 Task: Look for space in Martos, Spain from 12th  August, 2023 to 15th August, 2023 for 3 adults in price range Rs.12000 to Rs.16000. Place can be entire place with 2 bedrooms having 3 beds and 1 bathroom. Property type can be house, flat, guest house. Booking option can be shelf check-in. Required host language is English.
Action: Mouse moved to (293, 188)
Screenshot: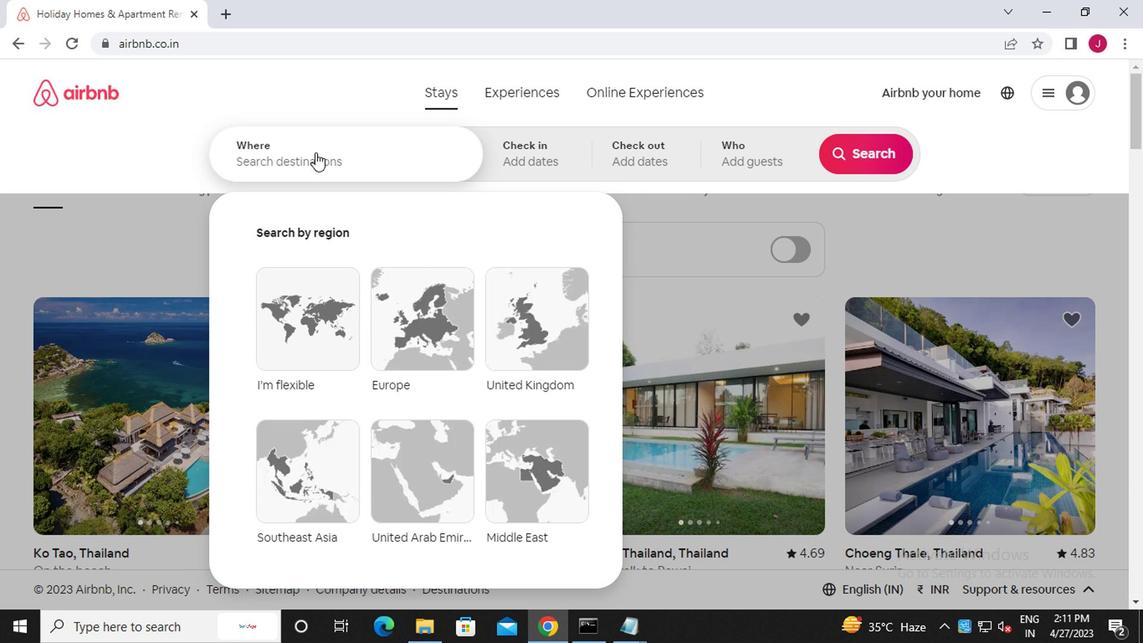 
Action: Mouse pressed left at (293, 188)
Screenshot: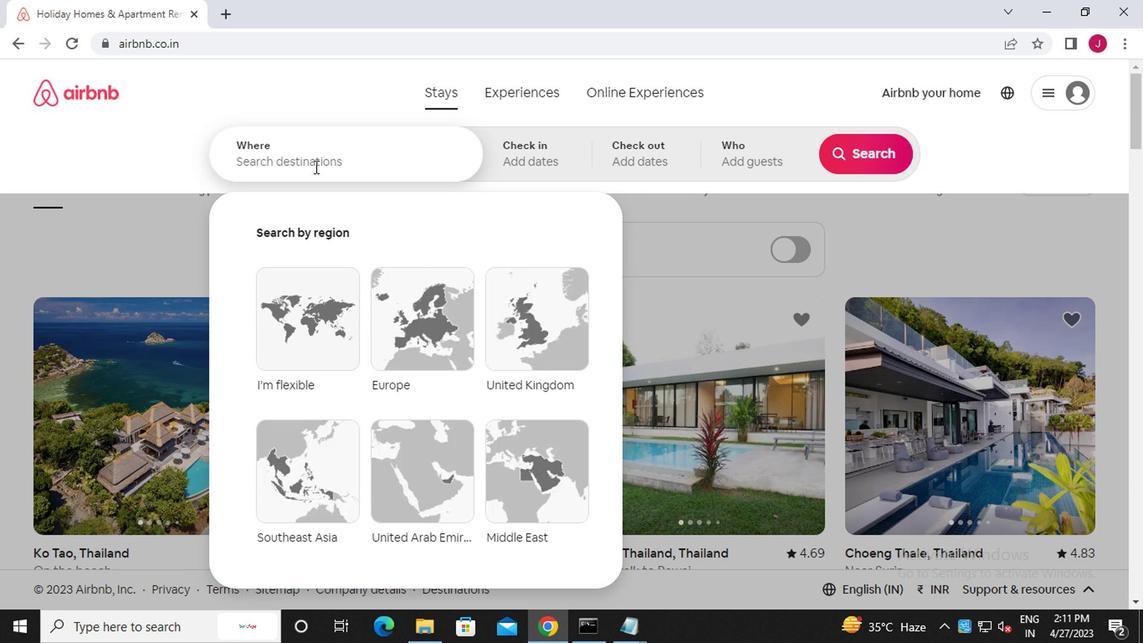 
Action: Mouse moved to (293, 188)
Screenshot: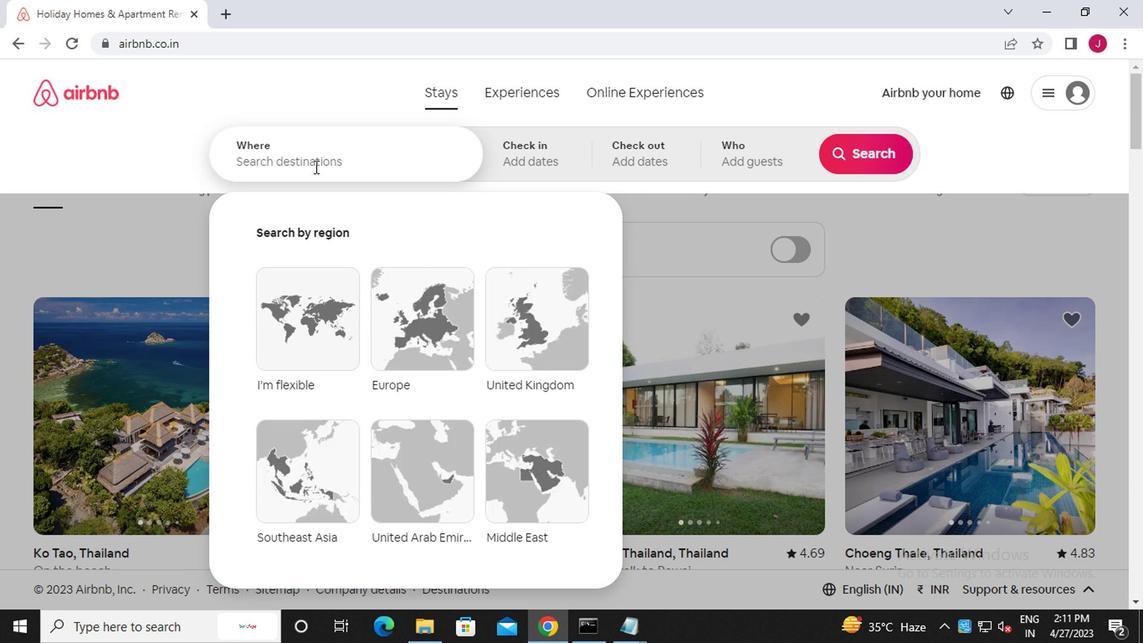 
Action: Key pressed m<Key.caps_lock>artos,<Key.caps_lock>s<Key.caps_lock>pain
Screenshot: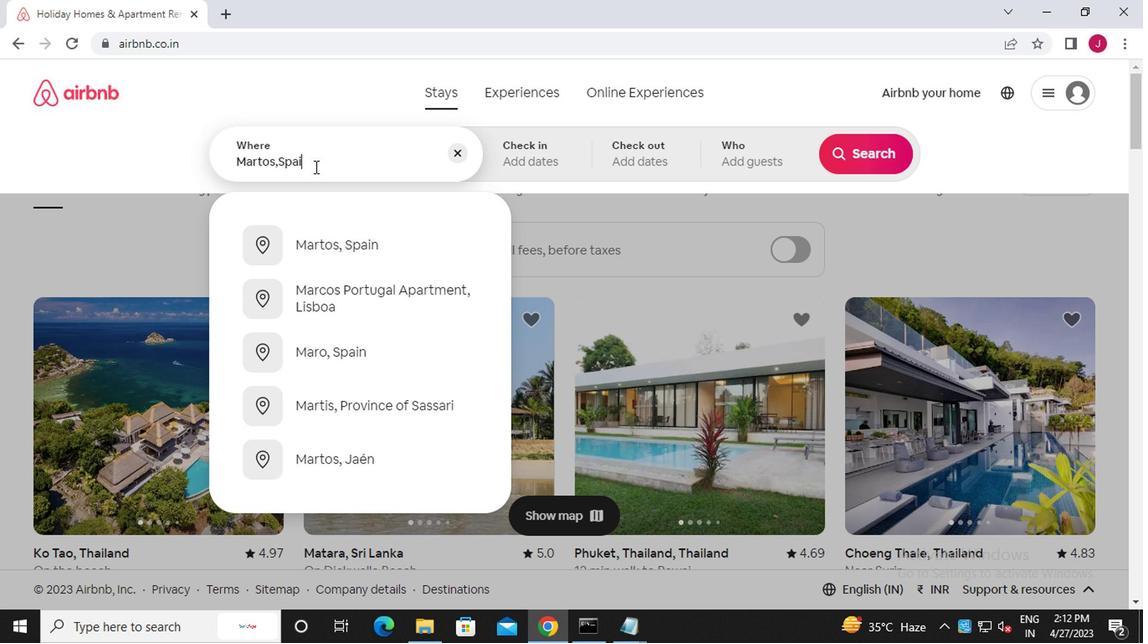 
Action: Mouse moved to (321, 245)
Screenshot: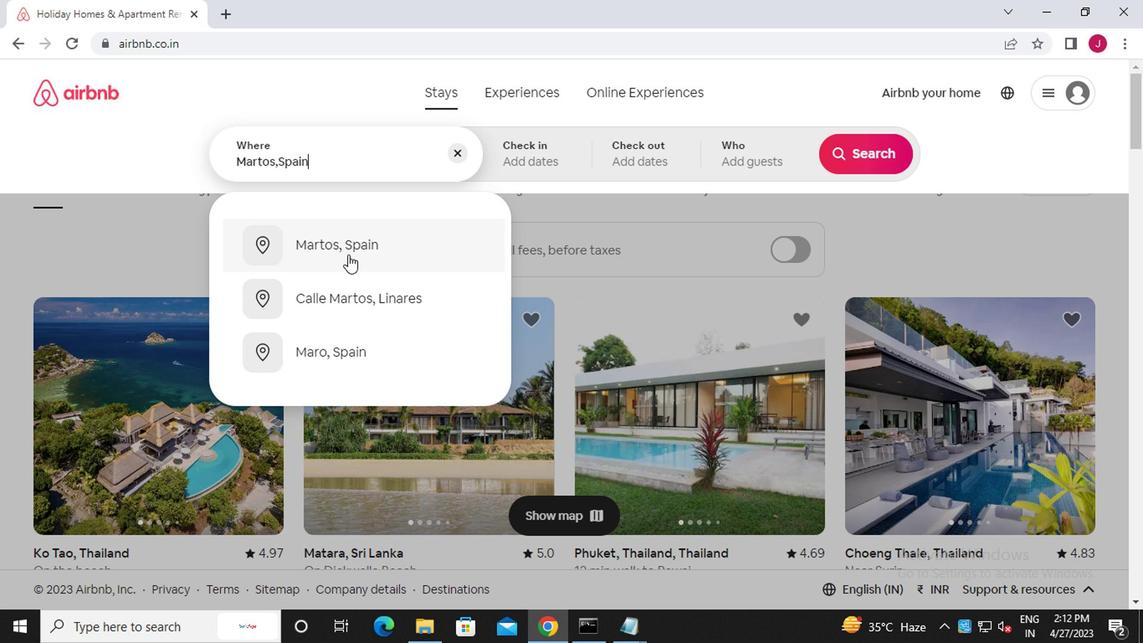 
Action: Mouse pressed left at (321, 245)
Screenshot: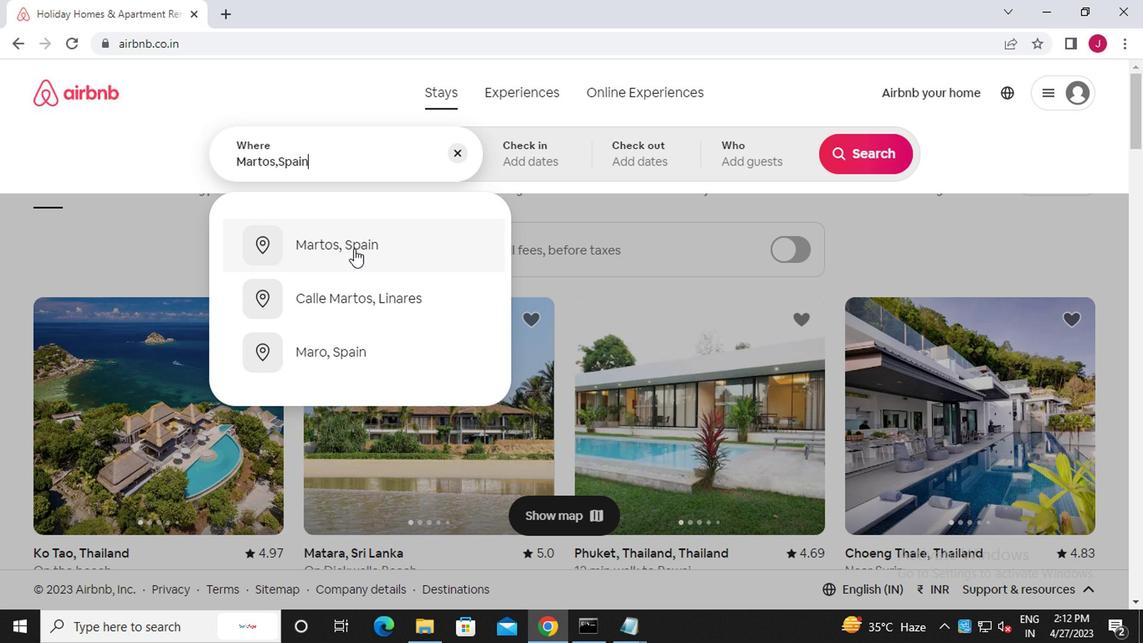 
Action: Mouse moved to (679, 275)
Screenshot: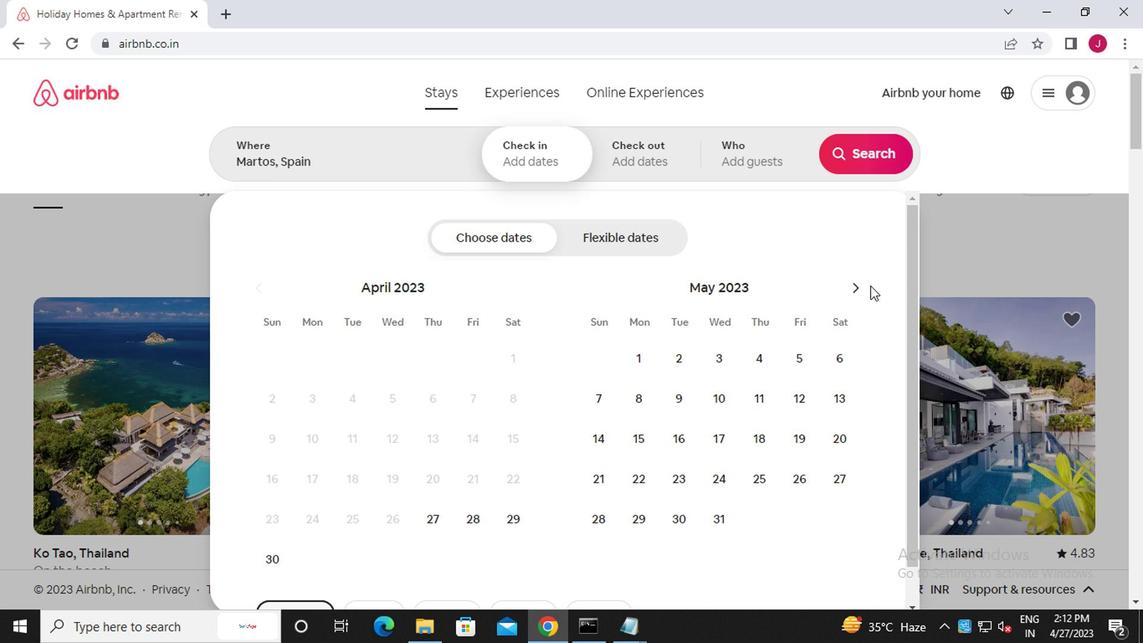 
Action: Mouse pressed left at (679, 275)
Screenshot: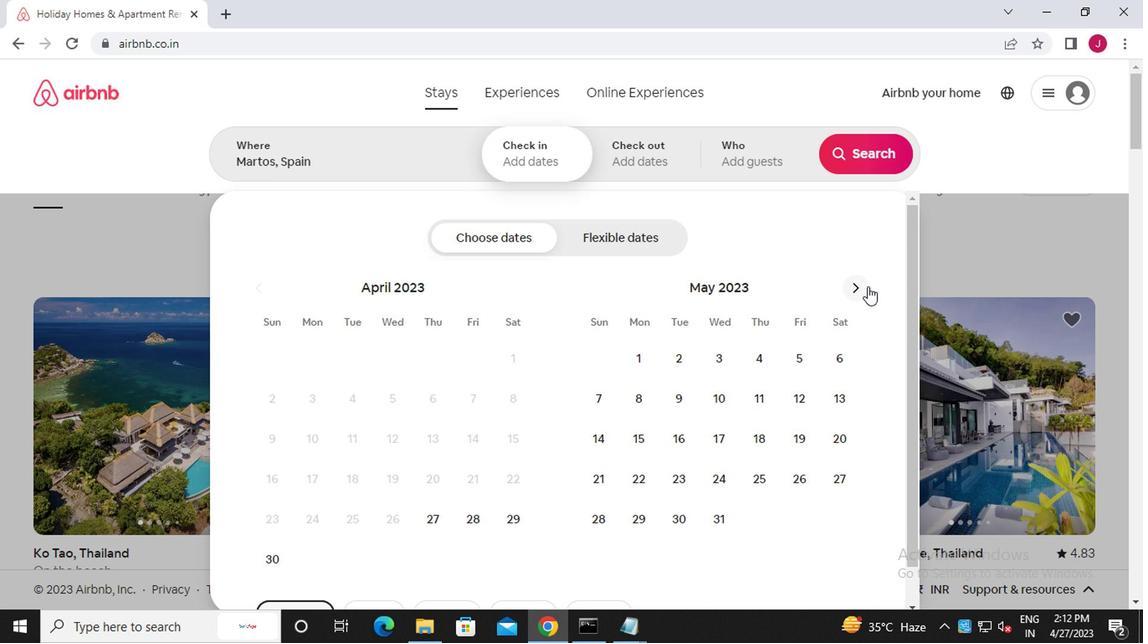 
Action: Mouse pressed left at (679, 275)
Screenshot: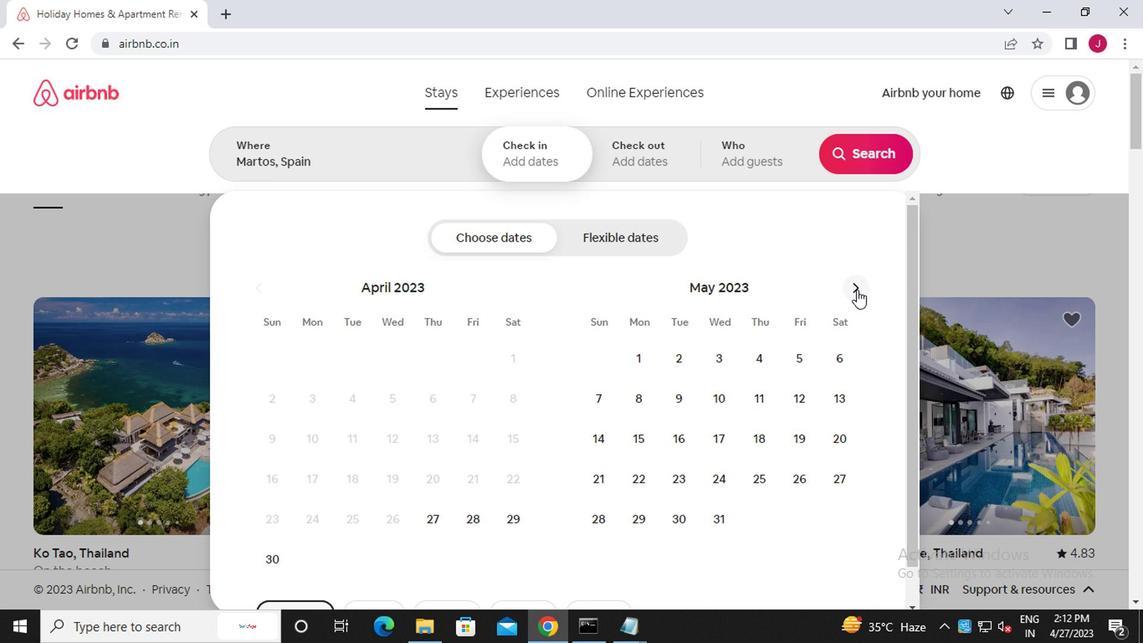 
Action: Mouse pressed left at (679, 275)
Screenshot: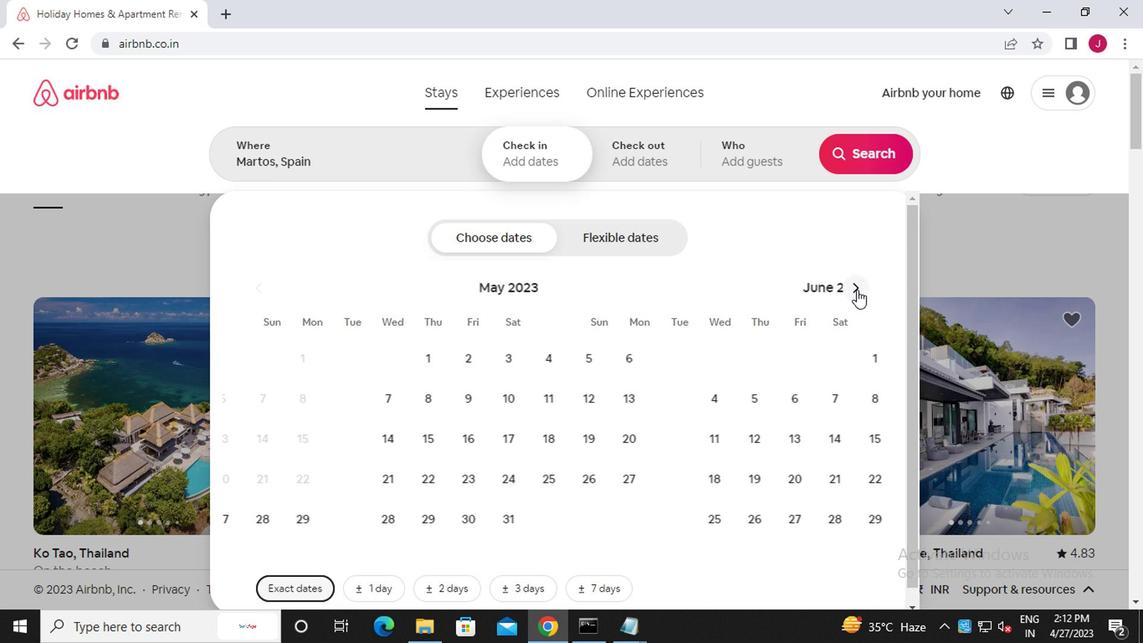 
Action: Mouse pressed left at (679, 275)
Screenshot: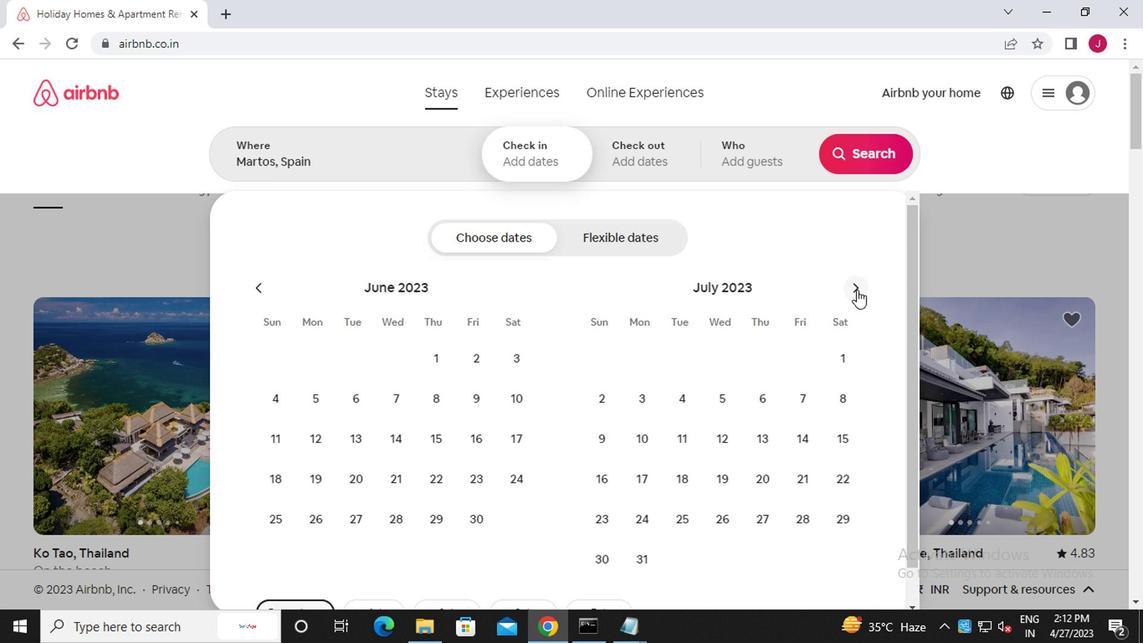 
Action: Mouse moved to (433, 354)
Screenshot: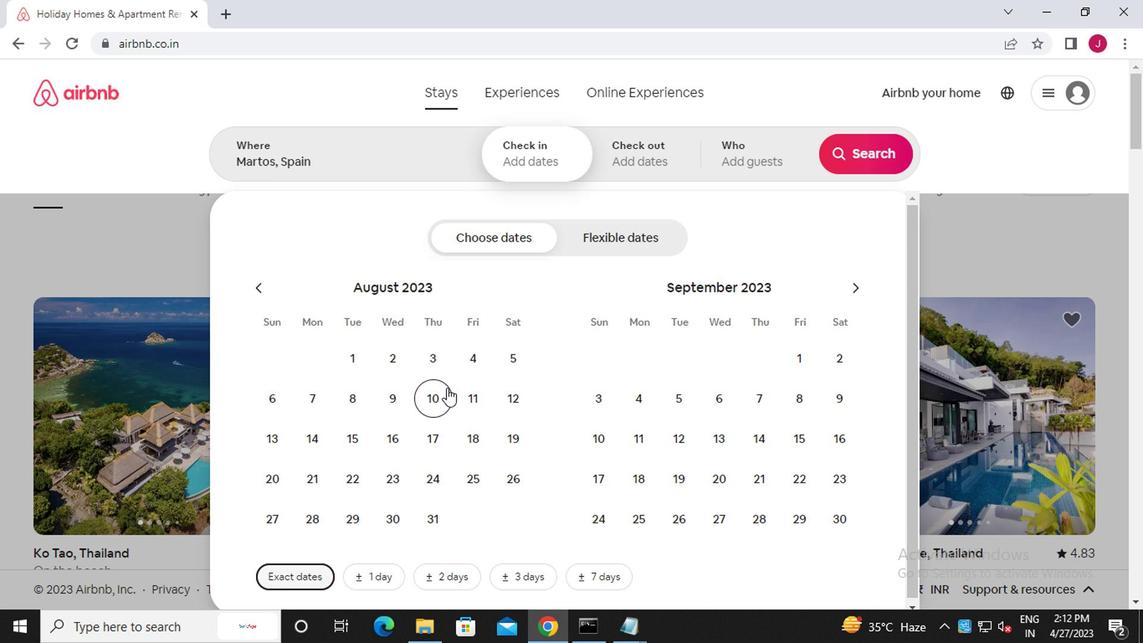 
Action: Mouse pressed left at (433, 354)
Screenshot: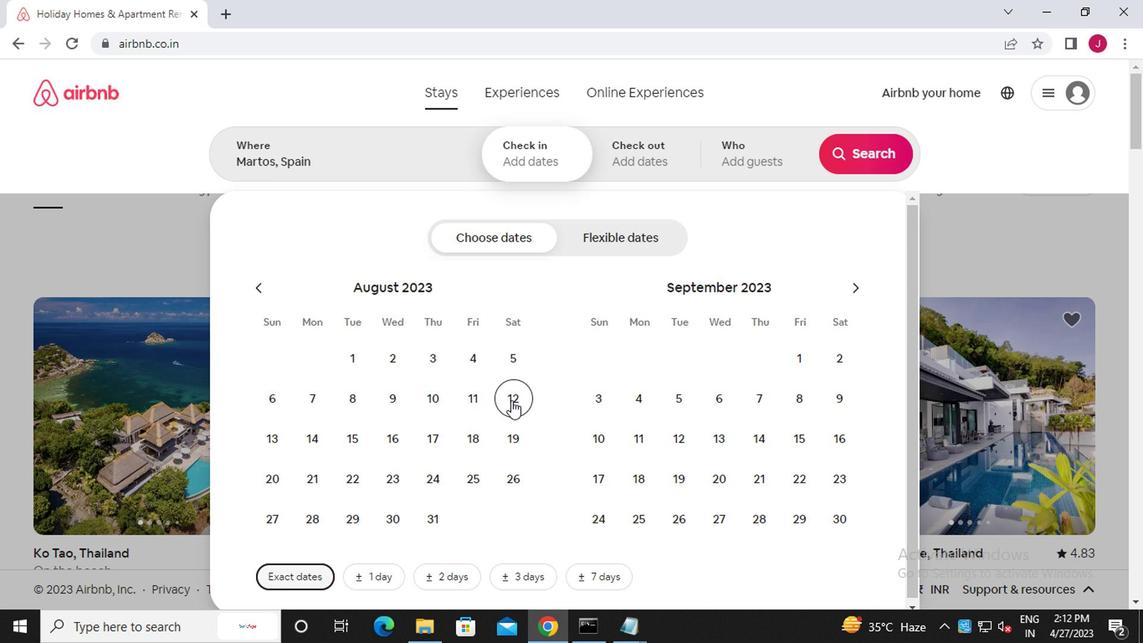 
Action: Mouse moved to (327, 373)
Screenshot: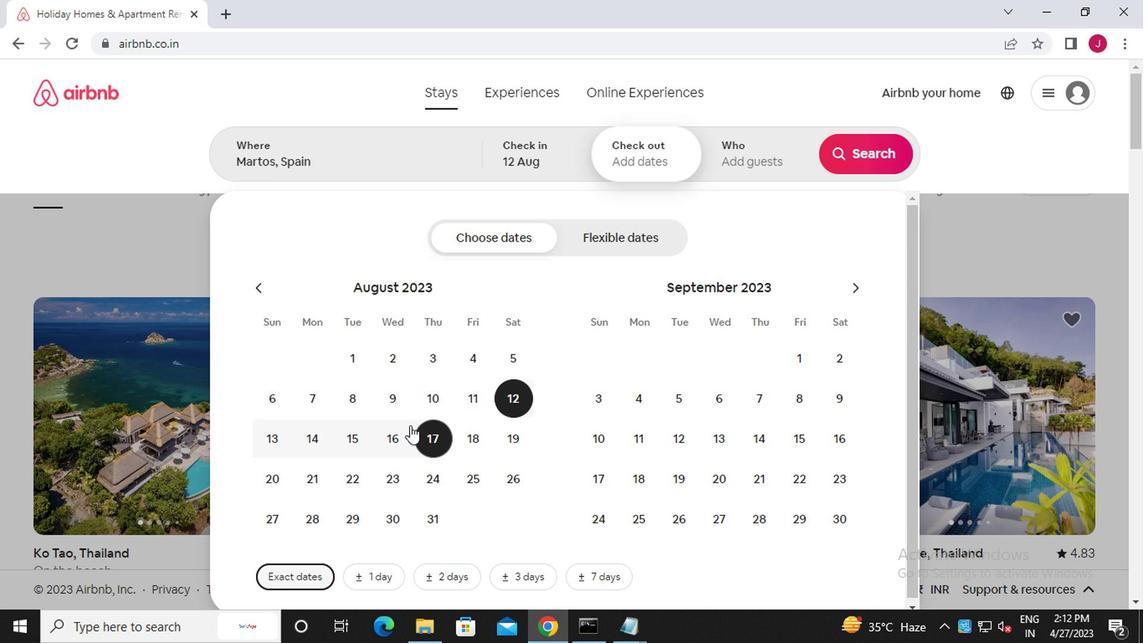 
Action: Mouse pressed left at (327, 373)
Screenshot: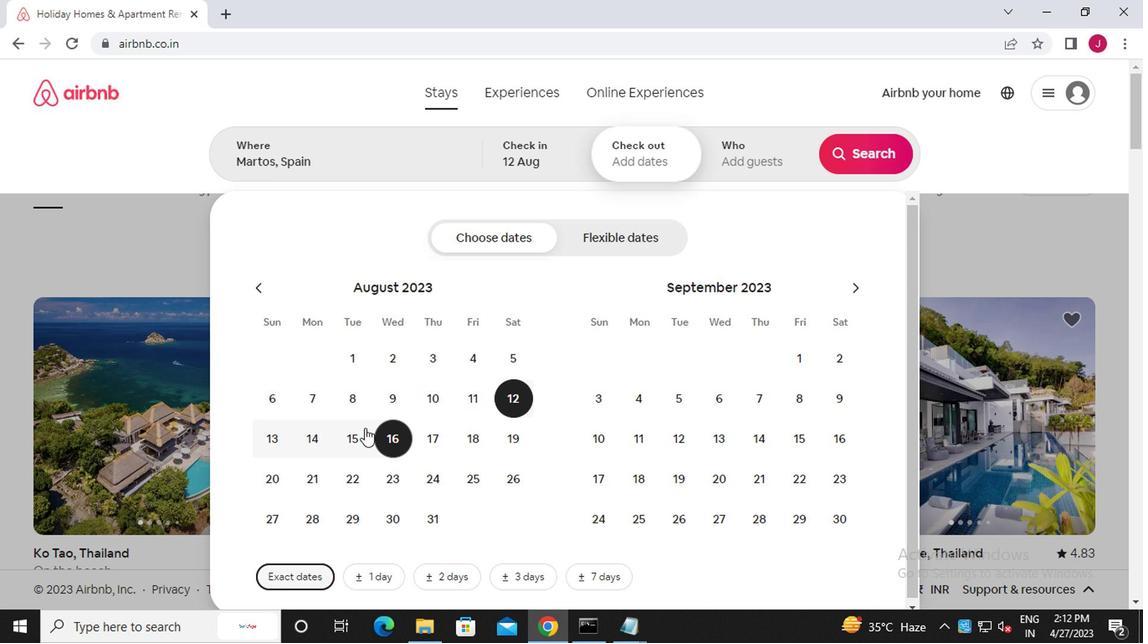 
Action: Mouse moved to (602, 184)
Screenshot: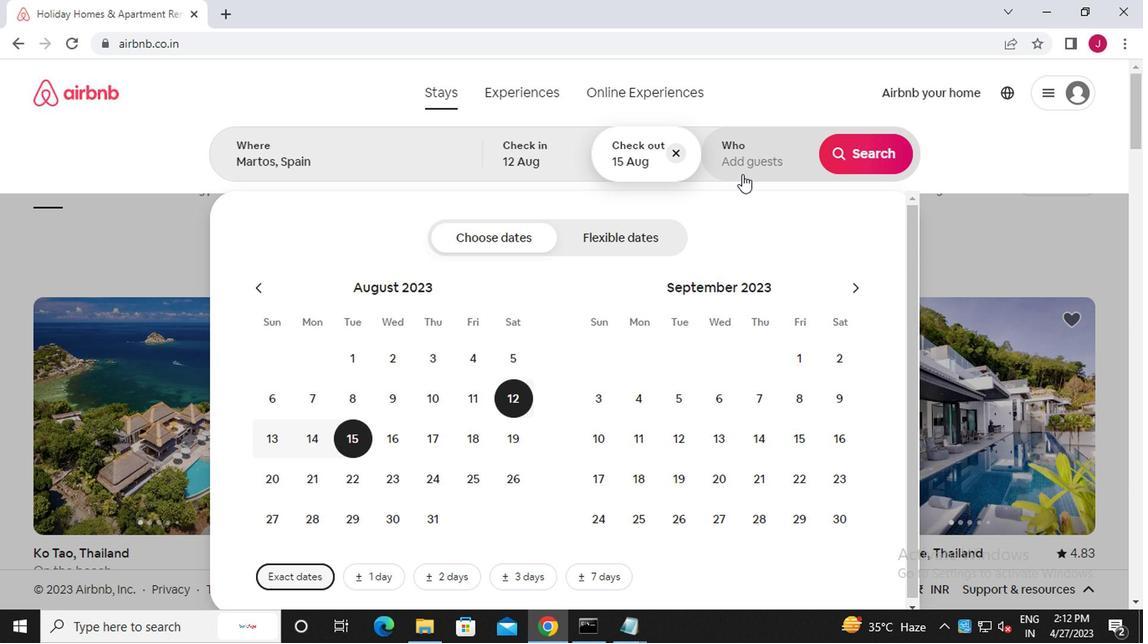 
Action: Mouse pressed left at (602, 184)
Screenshot: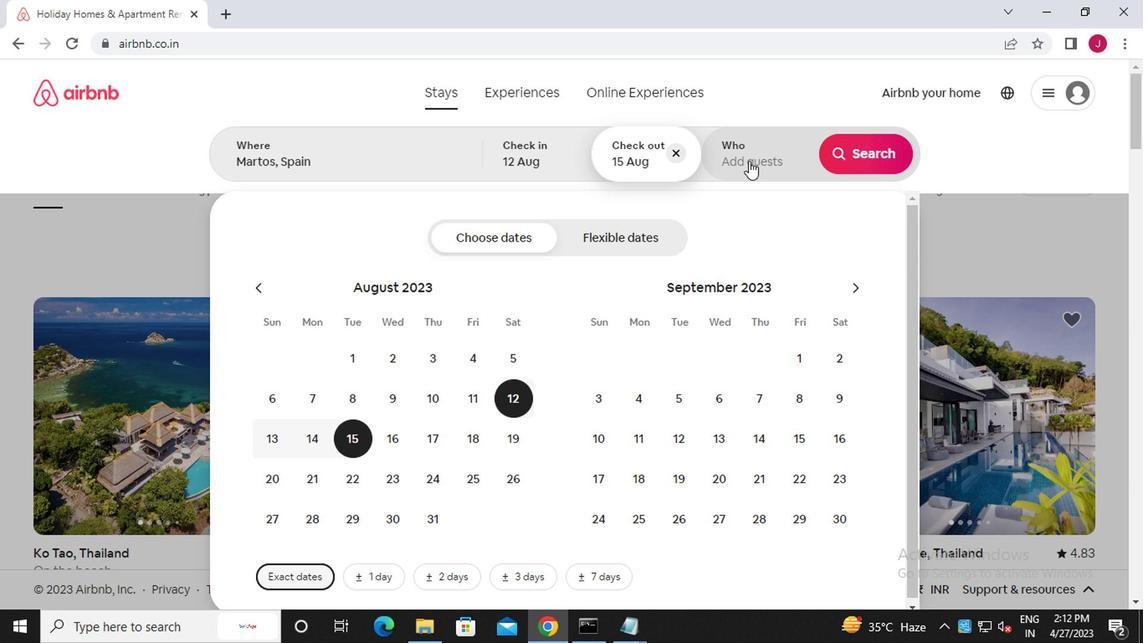 
Action: Mouse moved to (690, 241)
Screenshot: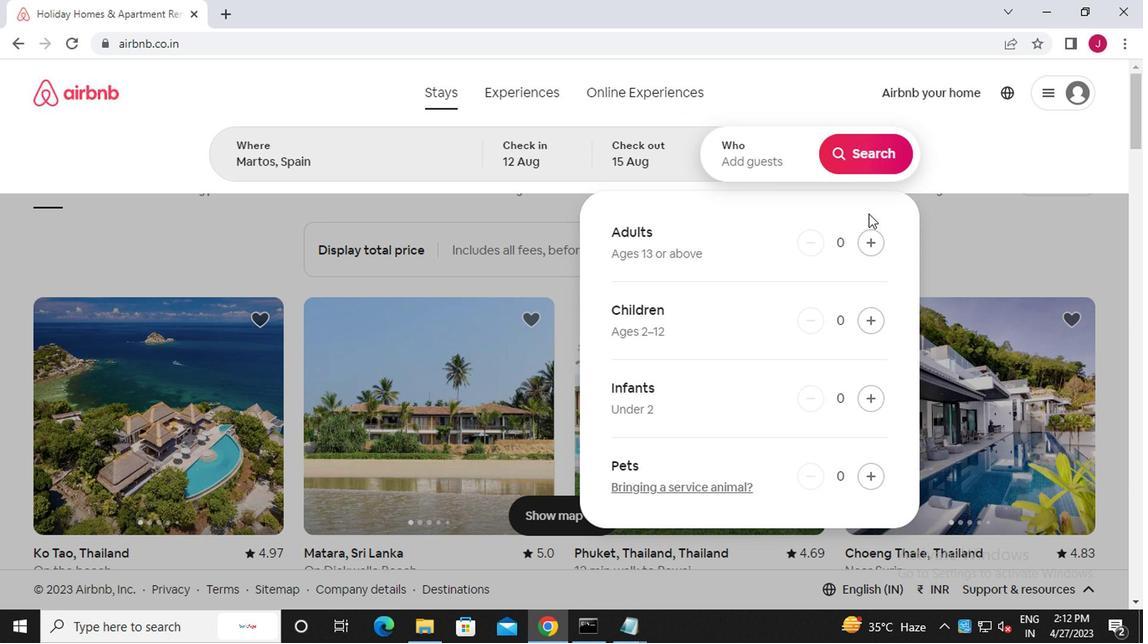 
Action: Mouse pressed left at (690, 241)
Screenshot: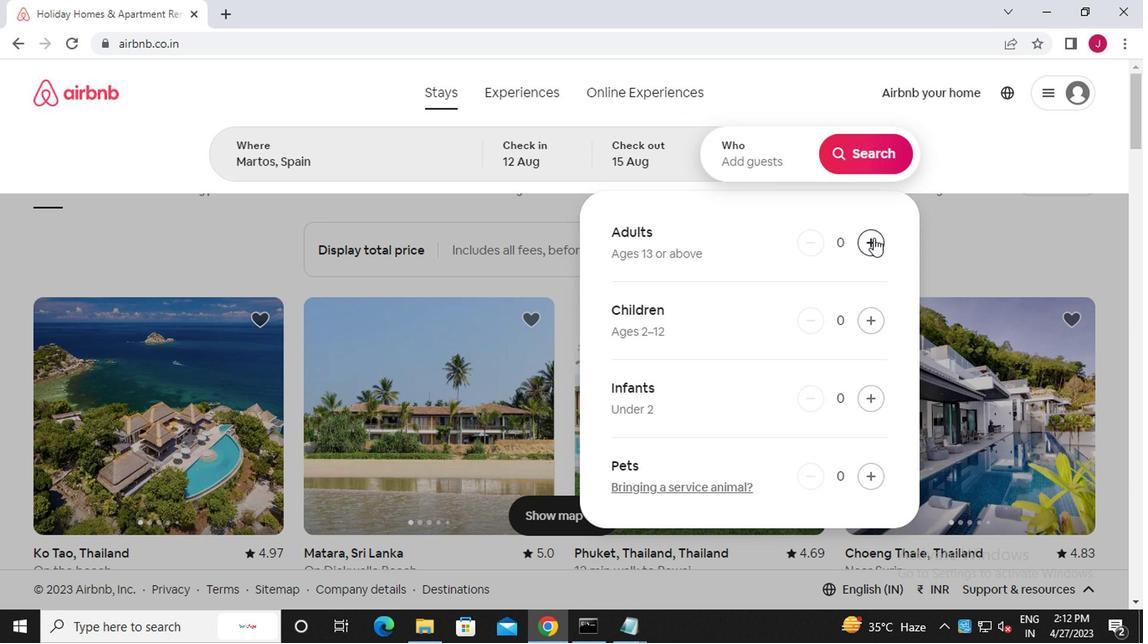 
Action: Mouse pressed left at (690, 241)
Screenshot: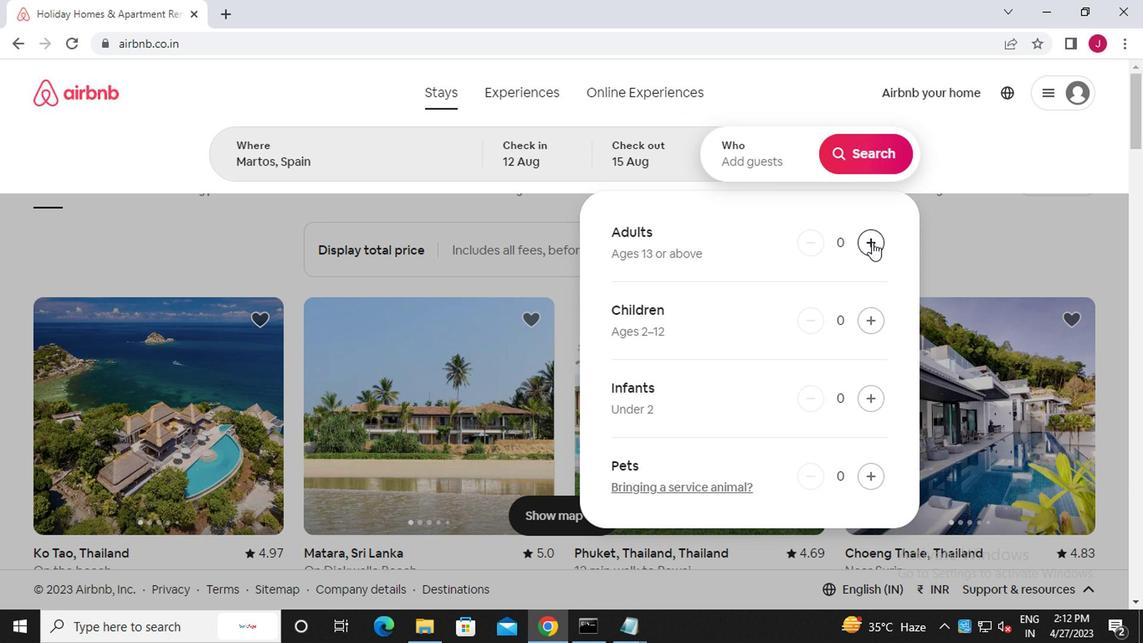 
Action: Mouse pressed left at (690, 241)
Screenshot: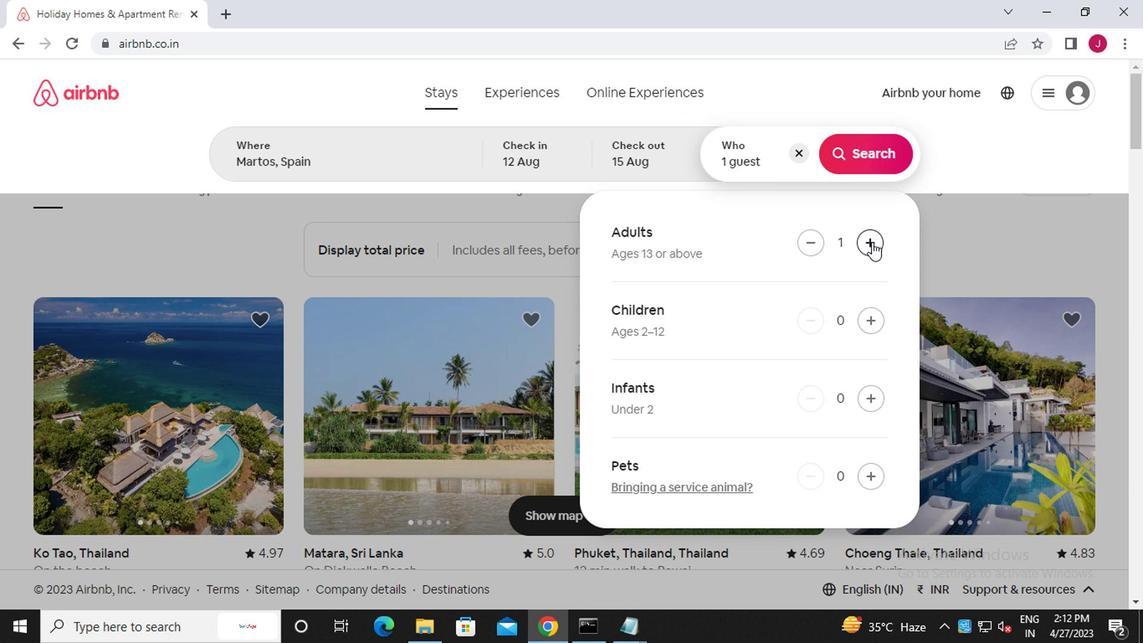 
Action: Mouse moved to (693, 181)
Screenshot: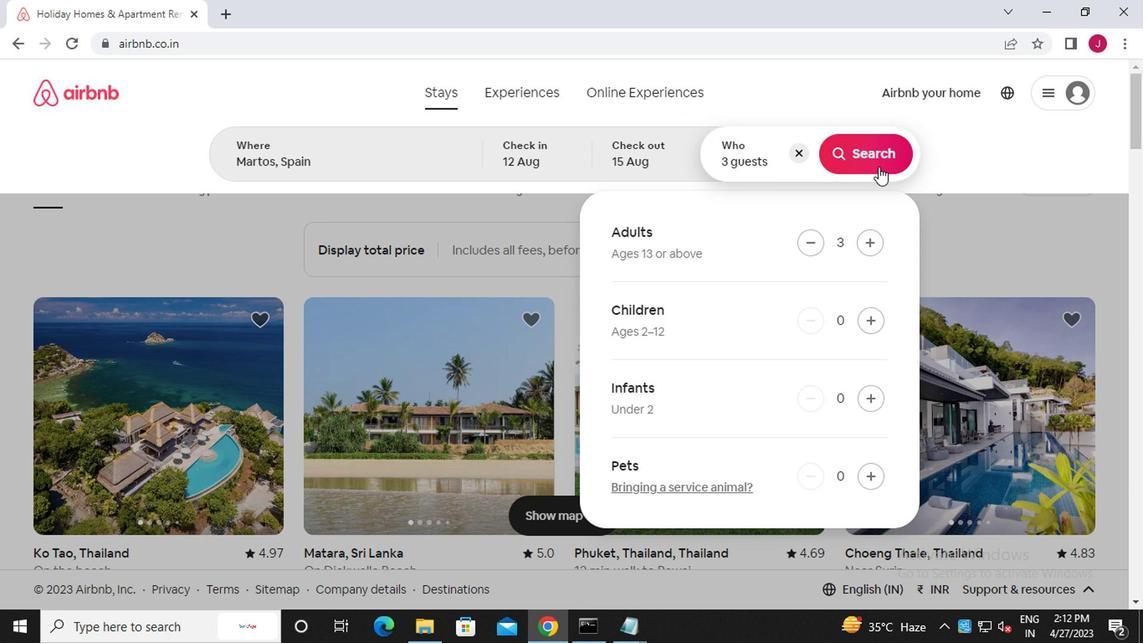 
Action: Mouse pressed left at (693, 181)
Screenshot: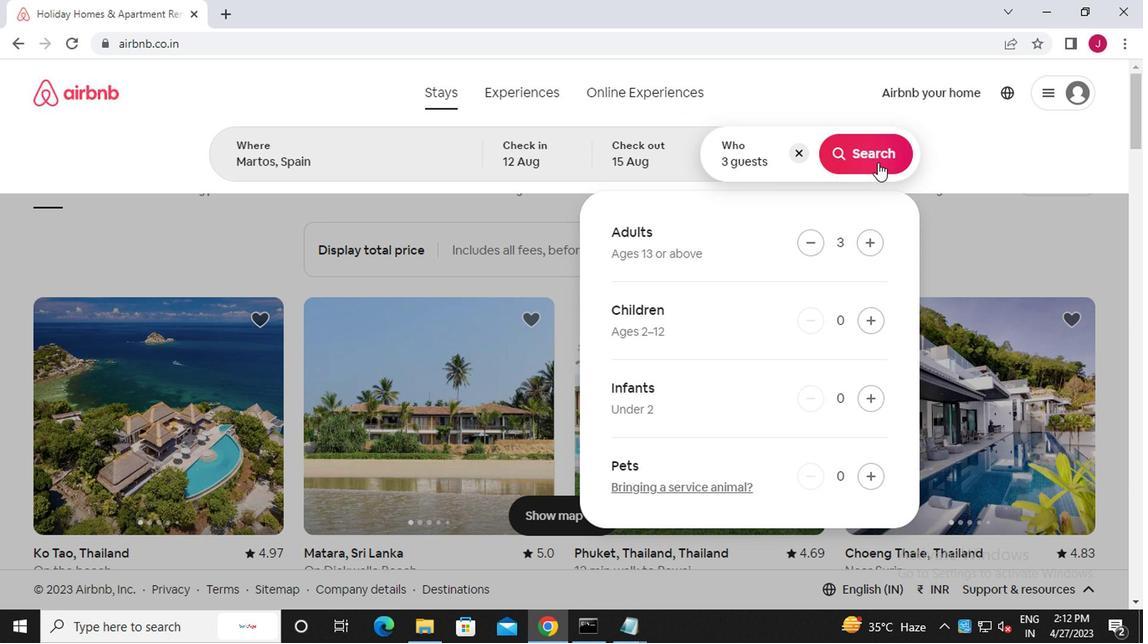 
Action: Mouse moved to (836, 188)
Screenshot: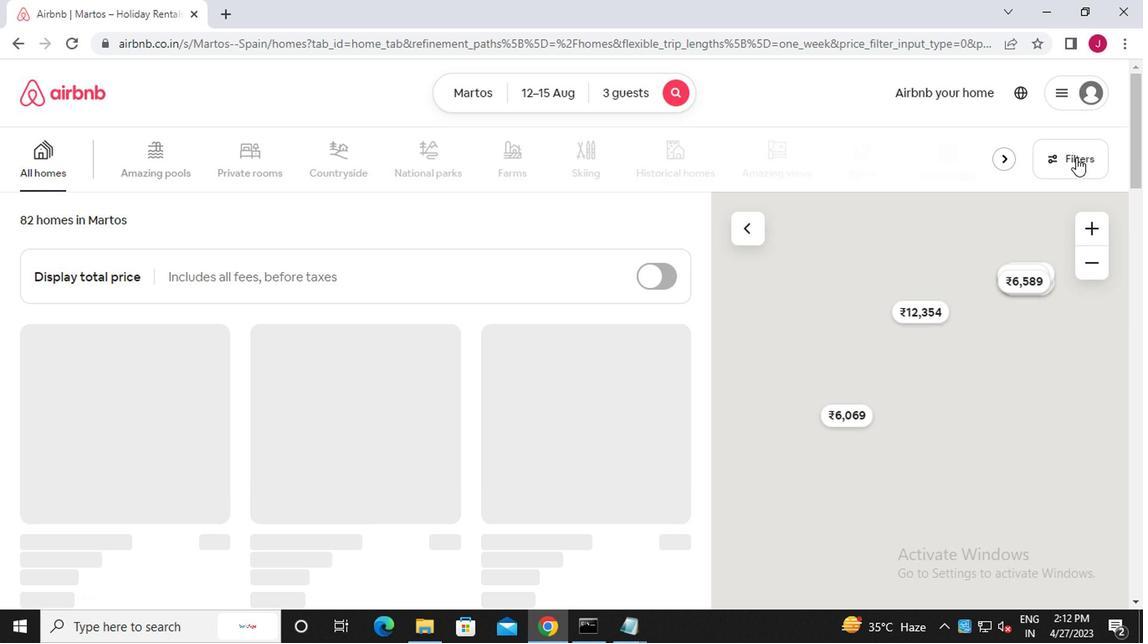 
Action: Mouse pressed left at (836, 188)
Screenshot: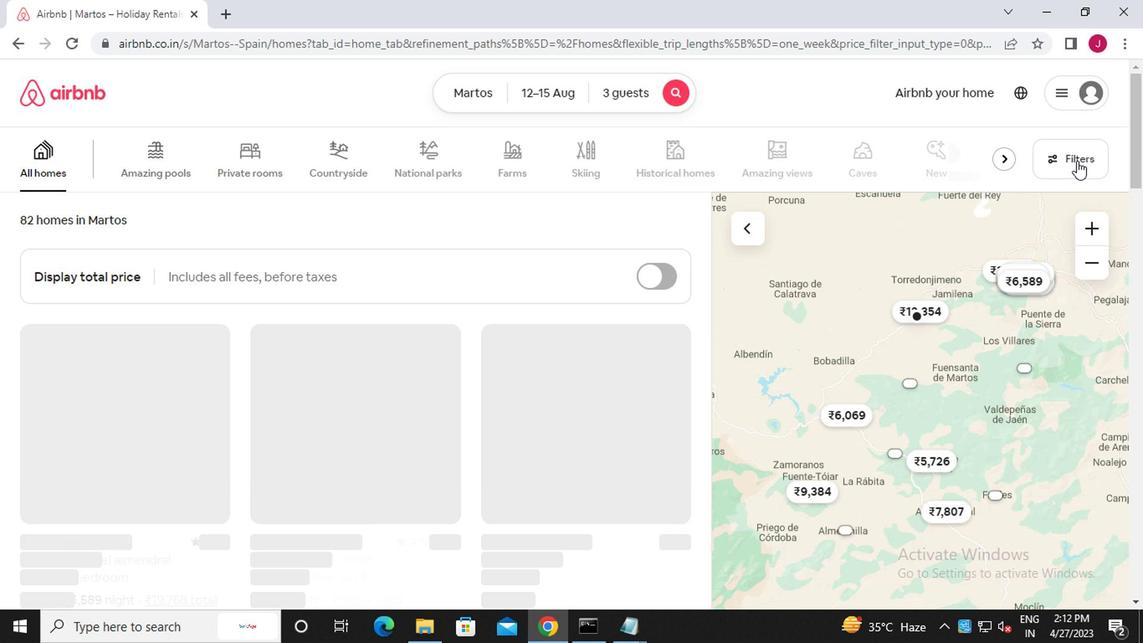
Action: Mouse moved to (331, 332)
Screenshot: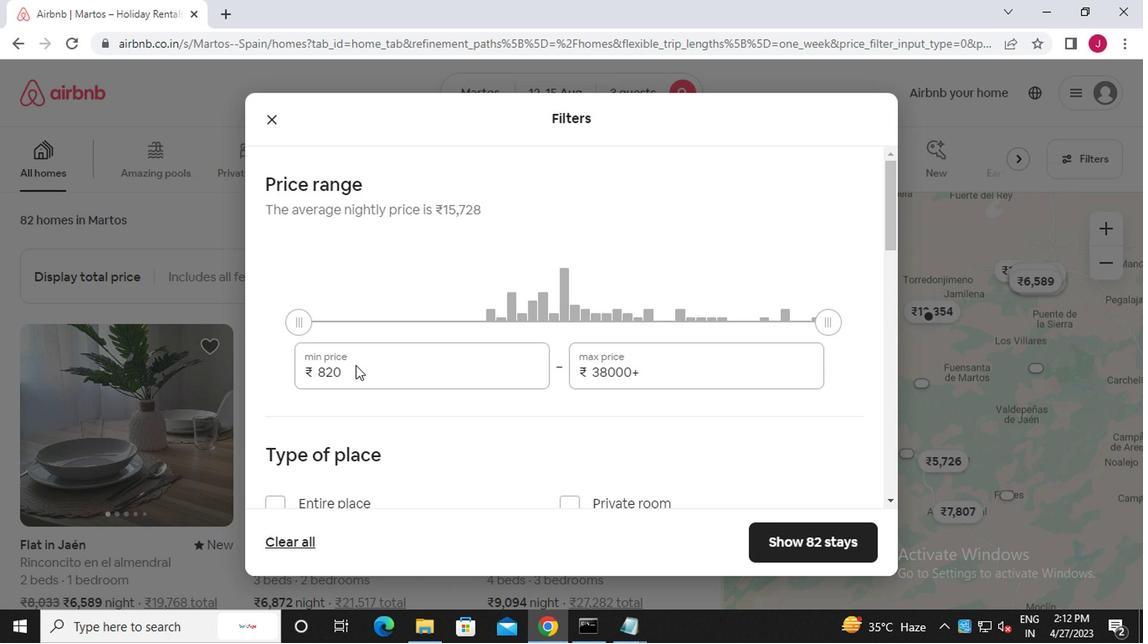 
Action: Mouse pressed left at (331, 332)
Screenshot: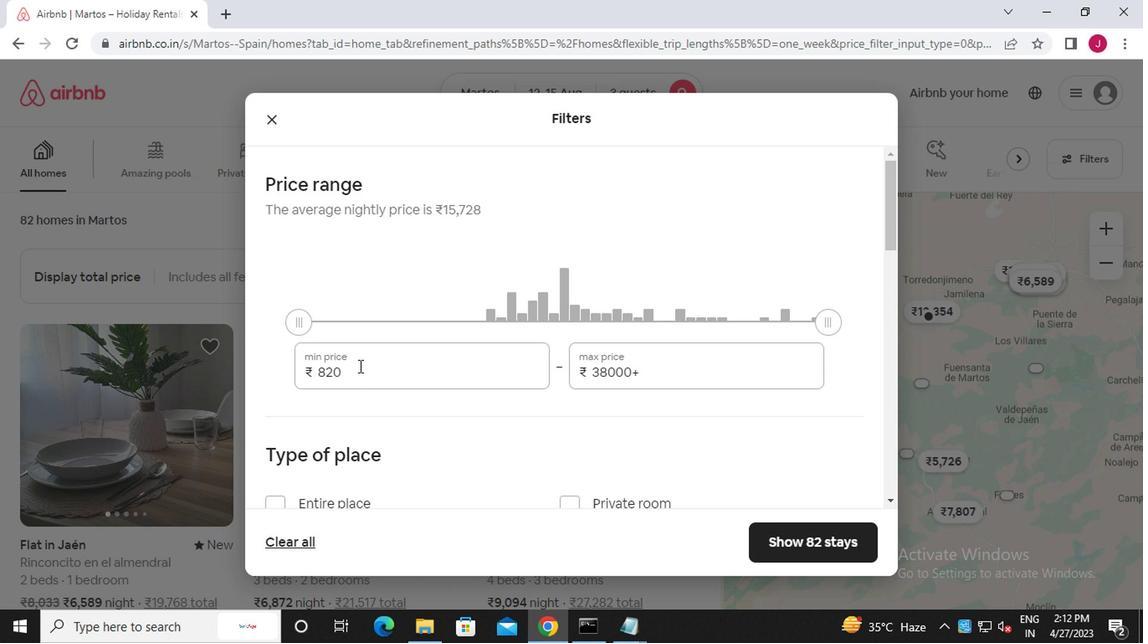 
Action: Mouse moved to (331, 332)
Screenshot: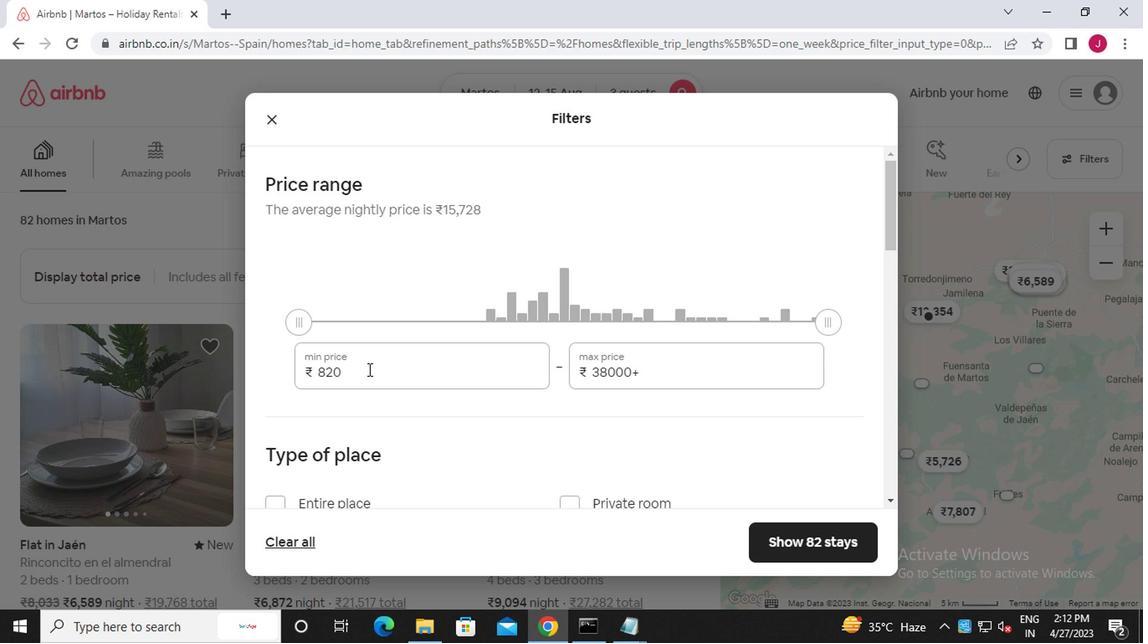 
Action: Key pressed <Key.backspace><Key.backspace><Key.backspace><Key.backspace><Key.backspace><Key.backspace><Key.backspace><Key.backspace><Key.backspace><<97>><<98>><<96>><<96>><<96>>
Screenshot: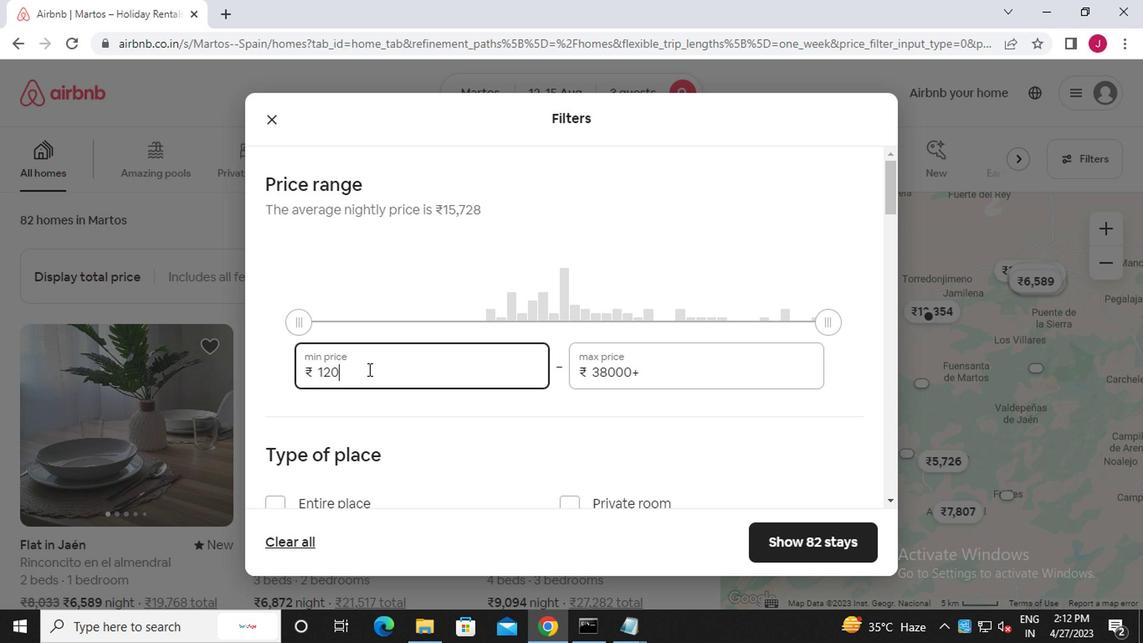 
Action: Mouse moved to (557, 340)
Screenshot: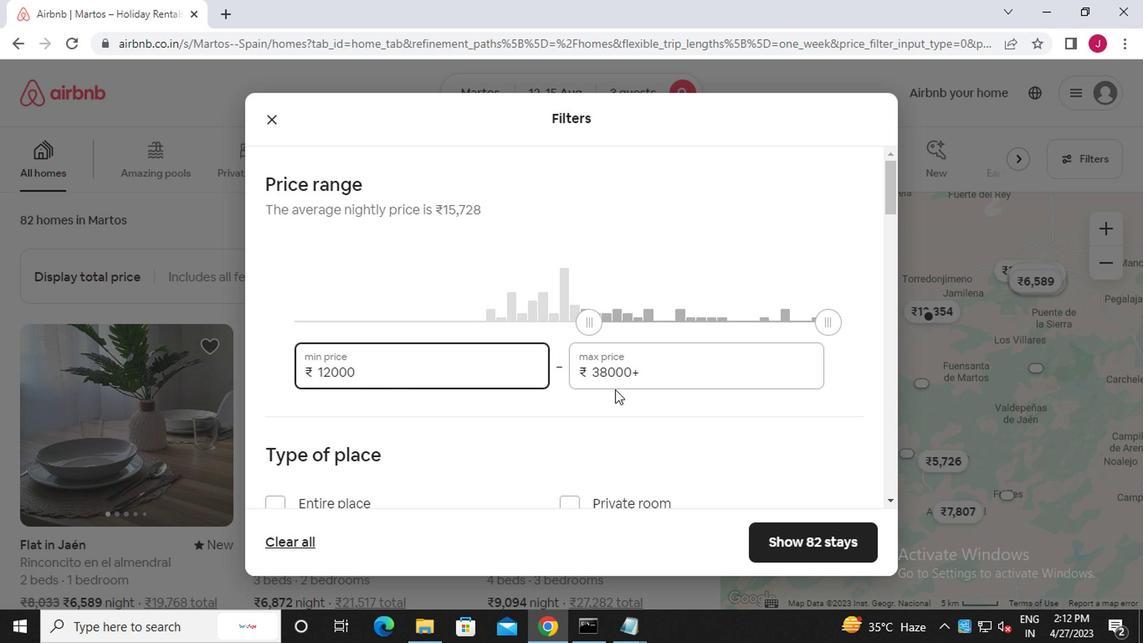 
Action: Mouse pressed left at (557, 340)
Screenshot: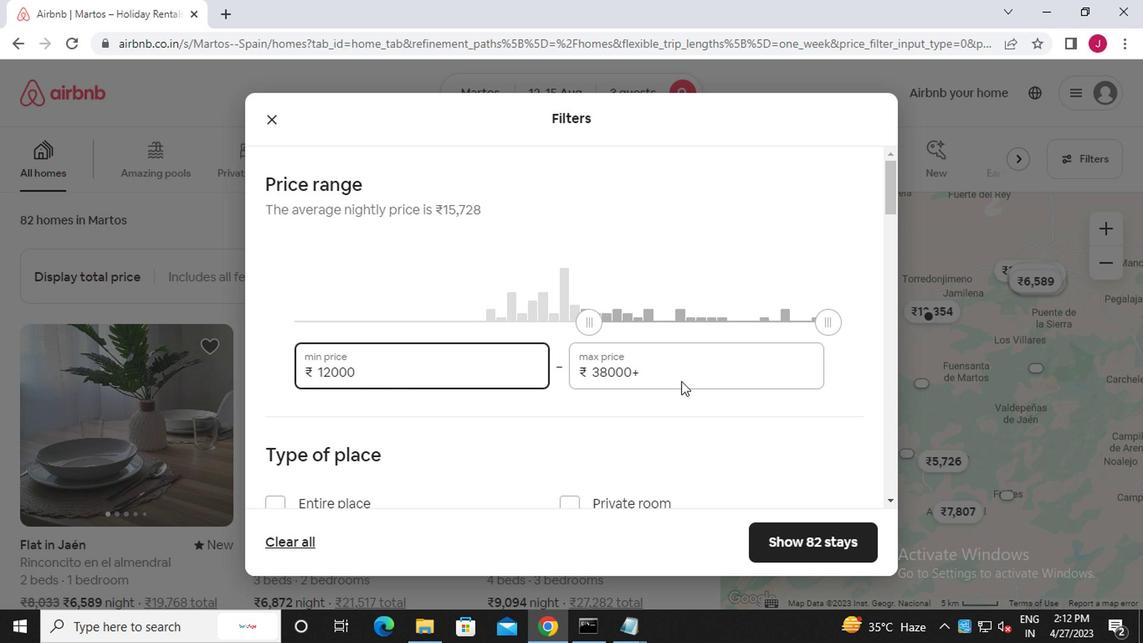 
Action: Mouse moved to (553, 338)
Screenshot: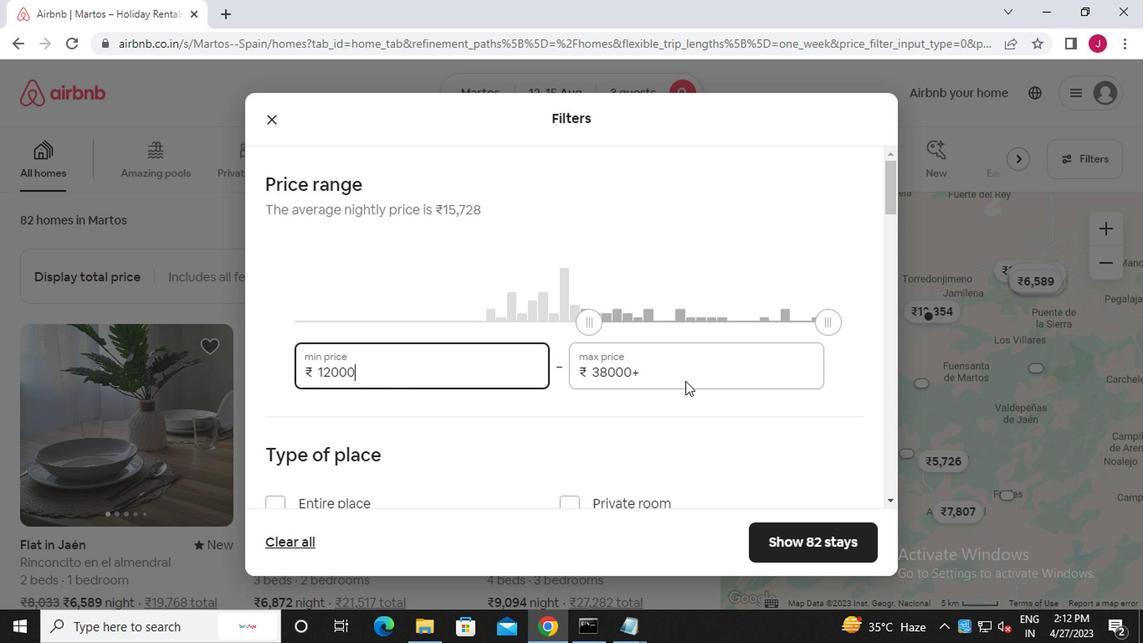 
Action: Key pressed <Key.backspace><Key.backspace><Key.backspace><Key.backspace><Key.backspace><Key.backspace><Key.backspace><Key.backspace><Key.backspace><Key.backspace><Key.backspace><Key.backspace><<97>><<102>><<96>><<96>><<96>>
Screenshot: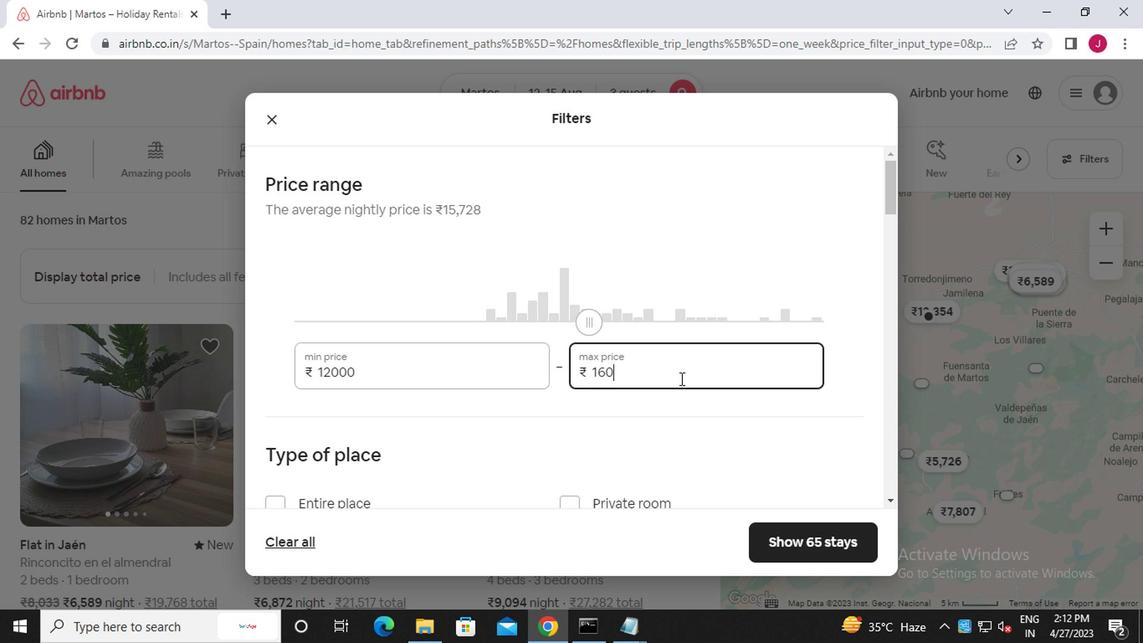 
Action: Mouse moved to (541, 344)
Screenshot: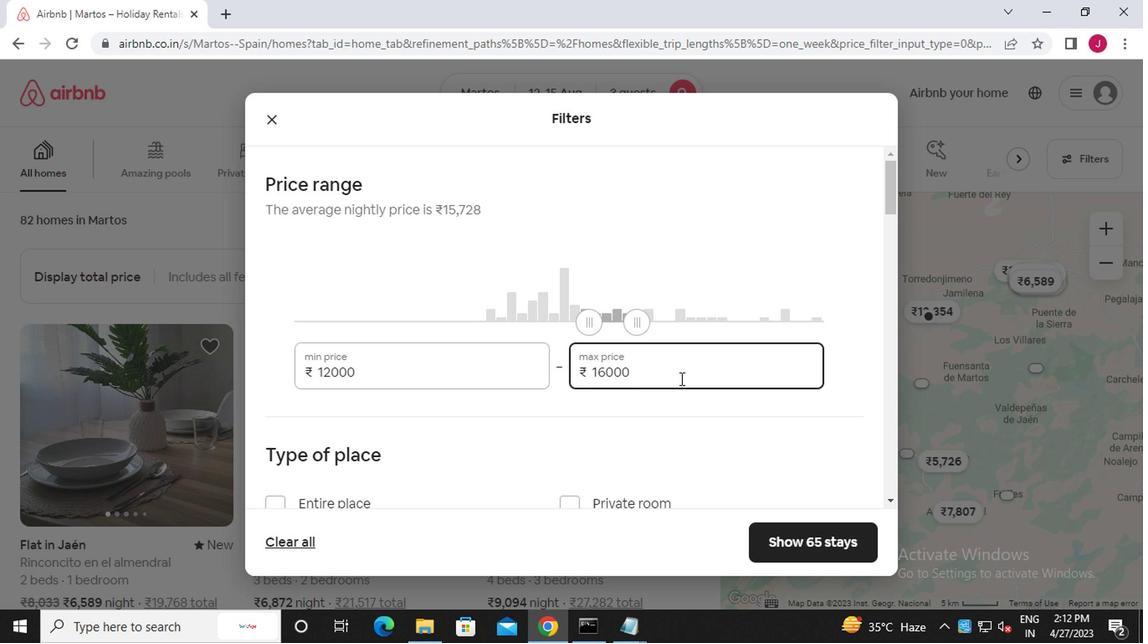 
Action: Mouse scrolled (541, 343) with delta (0, 0)
Screenshot: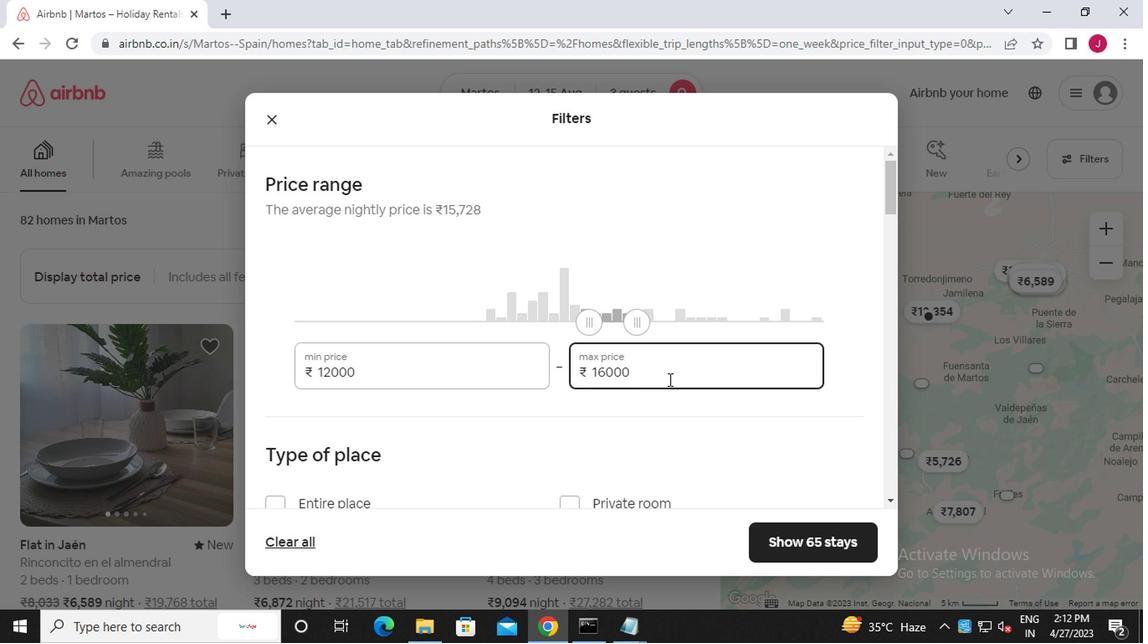 
Action: Mouse scrolled (541, 343) with delta (0, 0)
Screenshot: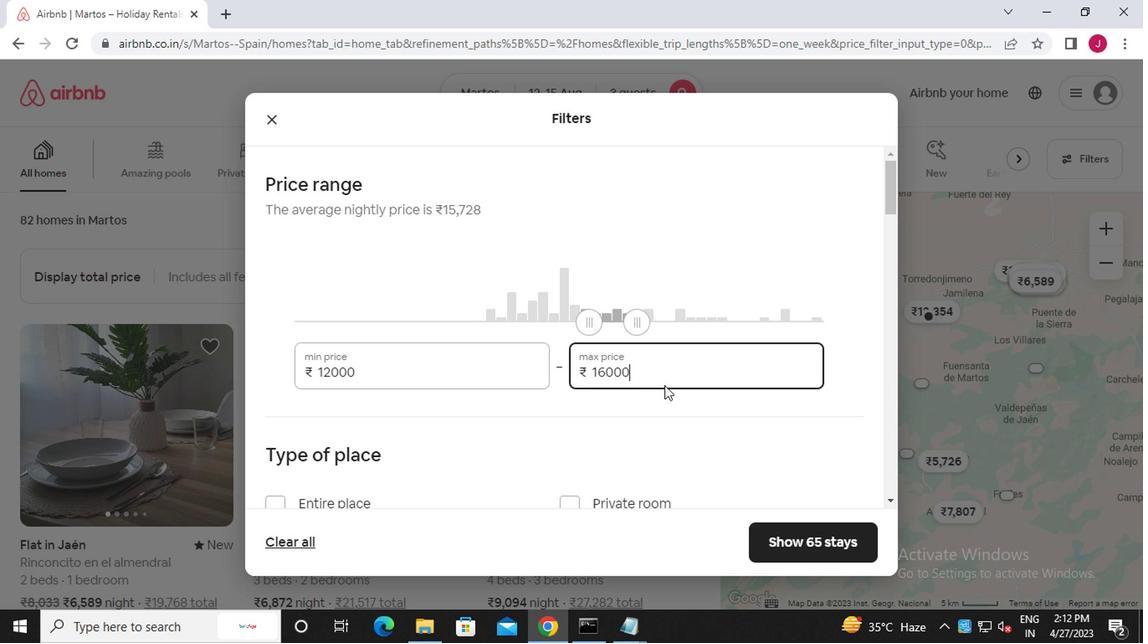 
Action: Mouse scrolled (541, 343) with delta (0, 0)
Screenshot: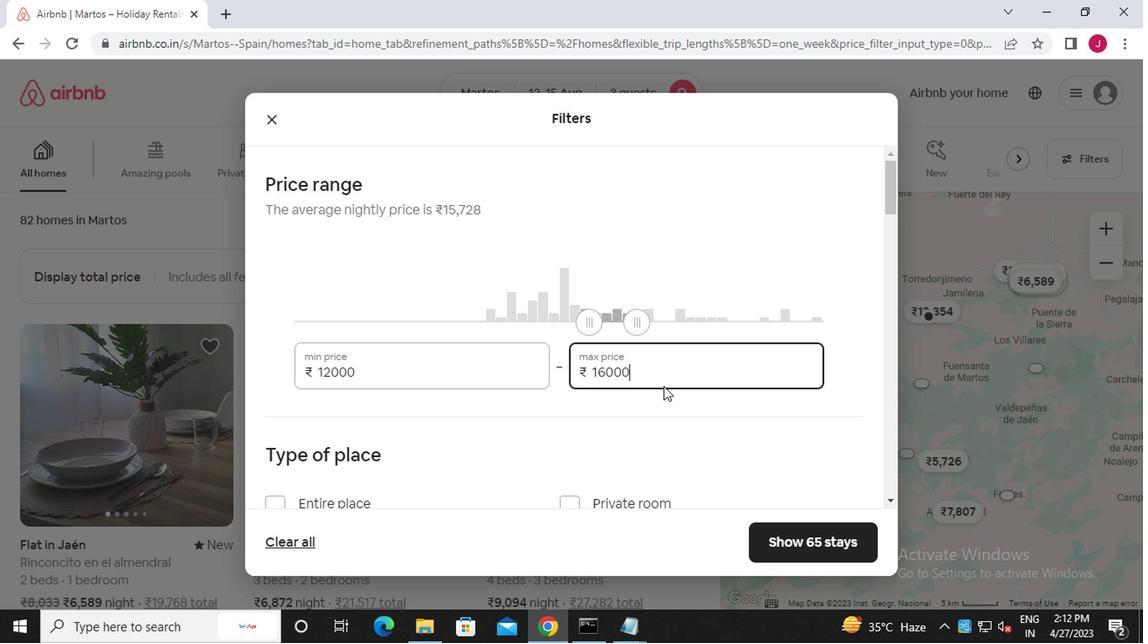 
Action: Mouse moved to (268, 251)
Screenshot: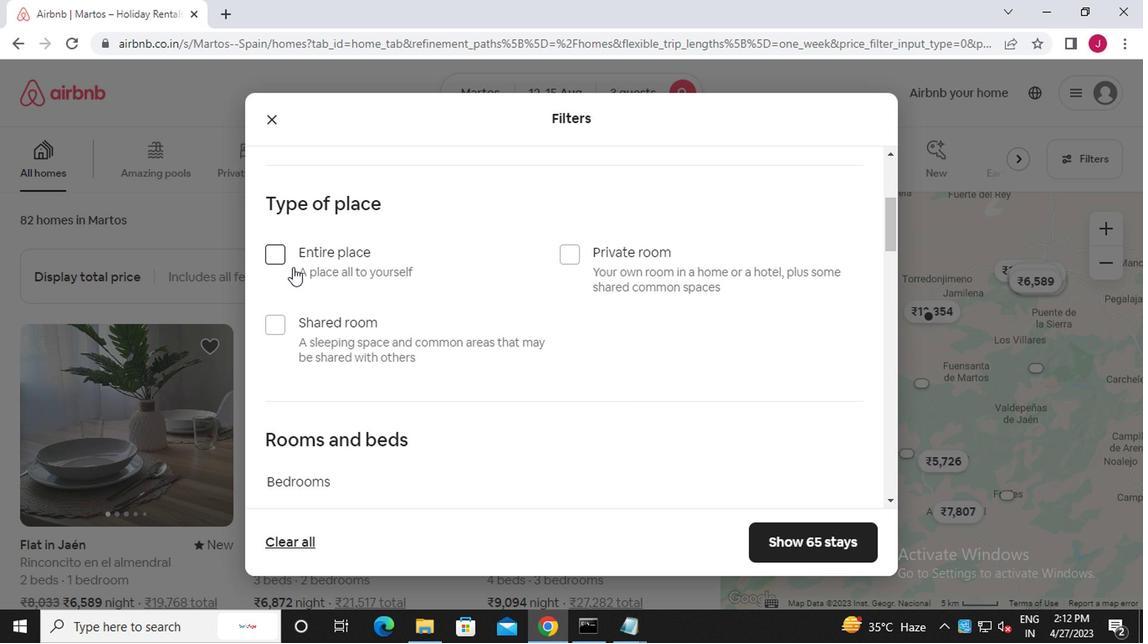 
Action: Mouse pressed left at (268, 251)
Screenshot: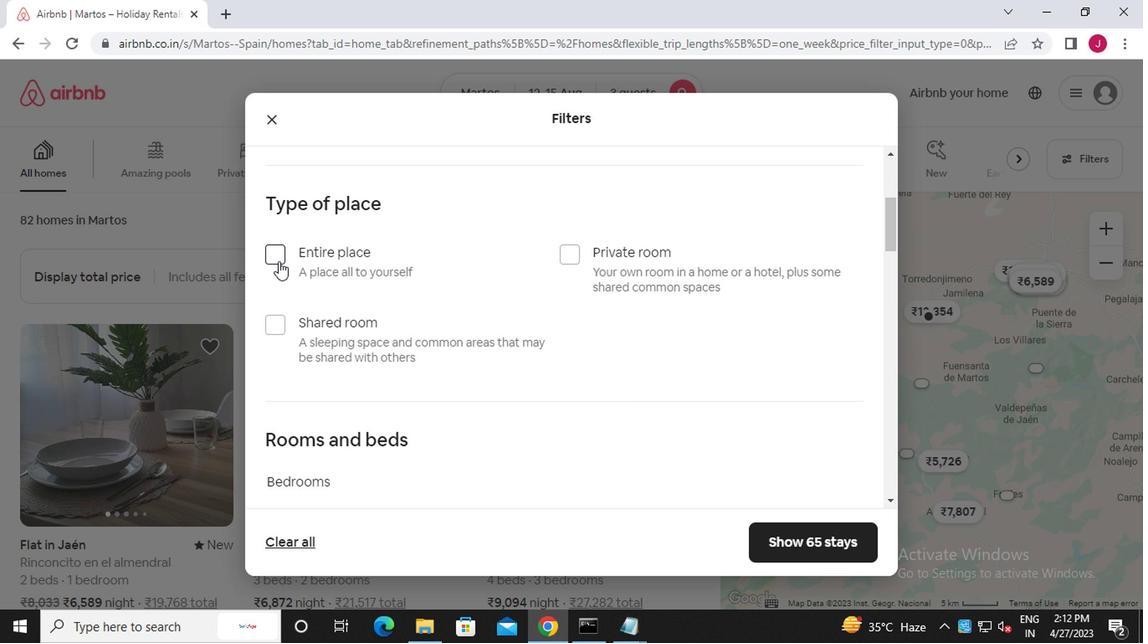 
Action: Mouse moved to (344, 284)
Screenshot: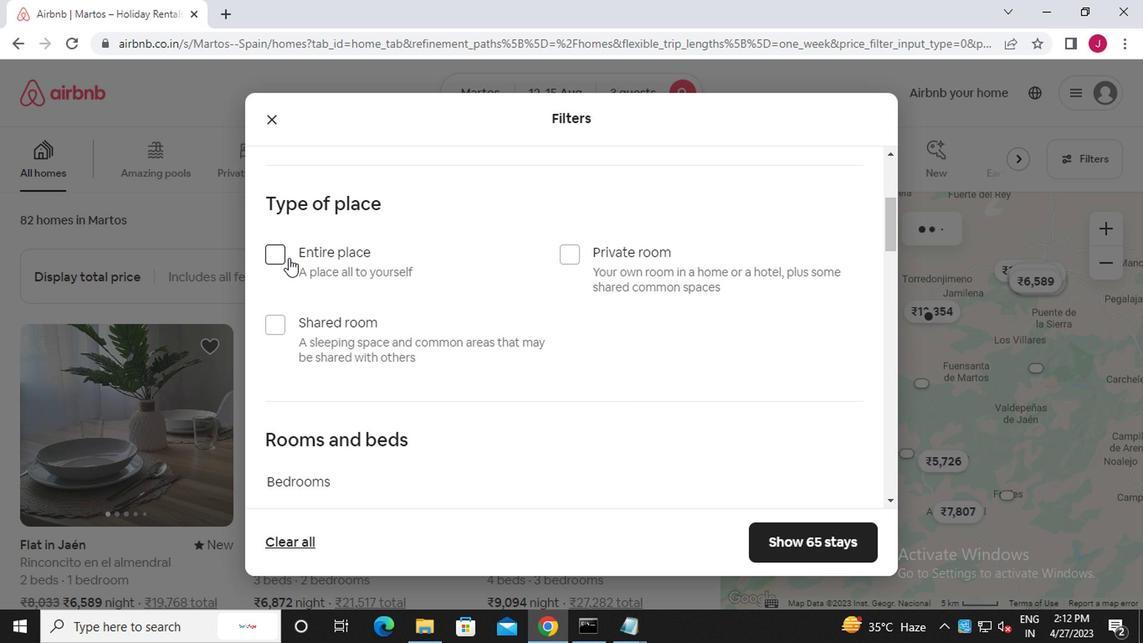 
Action: Mouse scrolled (344, 284) with delta (0, 0)
Screenshot: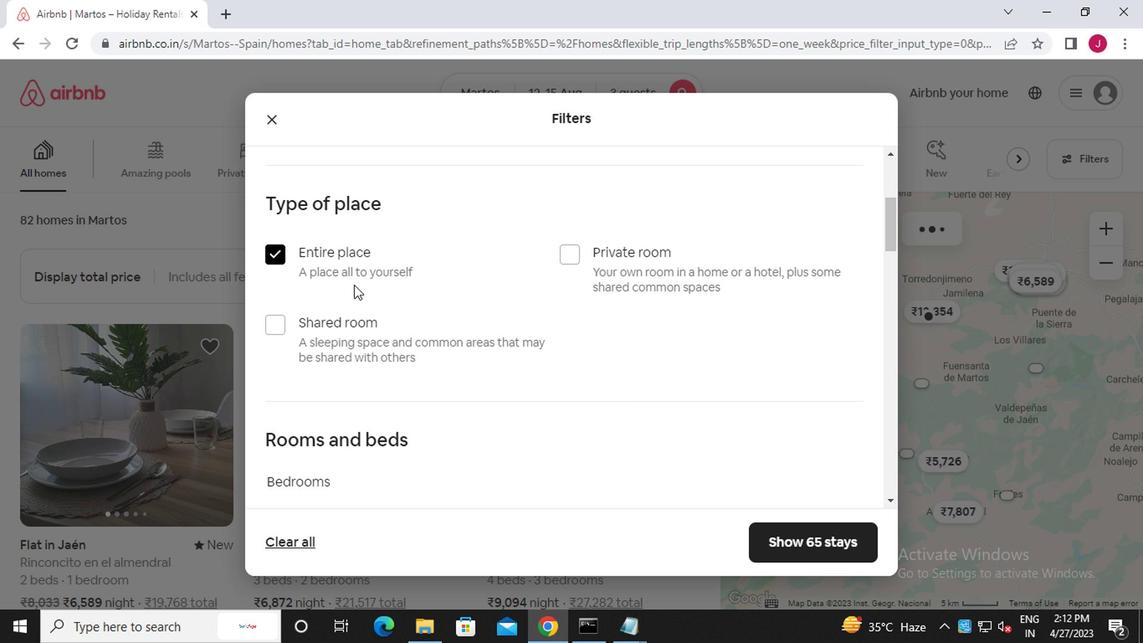 
Action: Mouse scrolled (344, 284) with delta (0, 0)
Screenshot: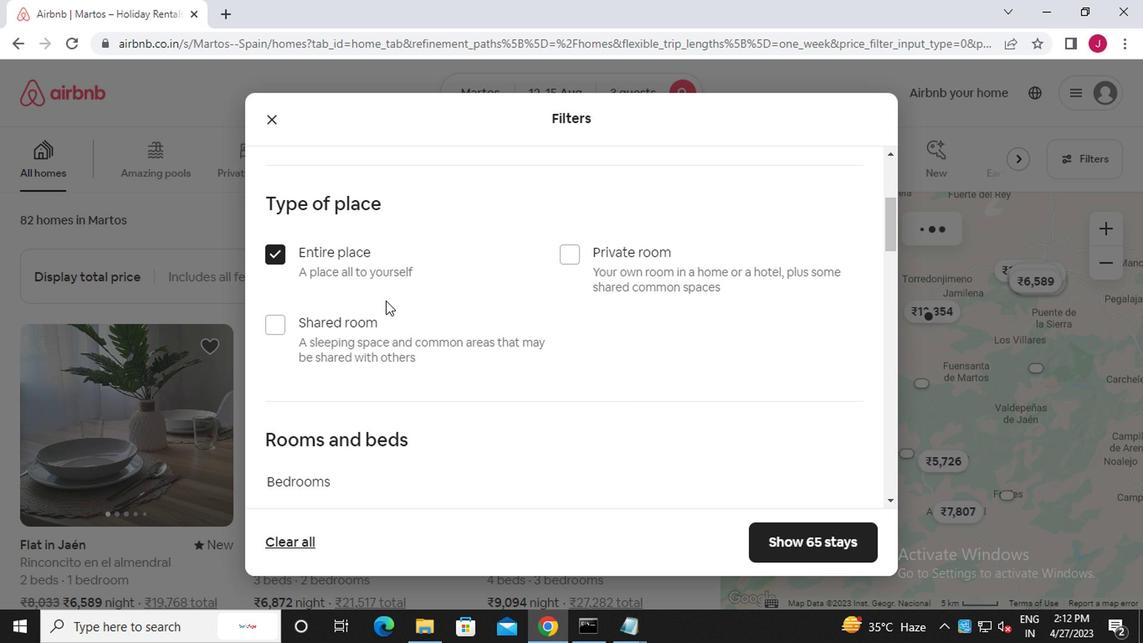 
Action: Mouse scrolled (344, 284) with delta (0, 0)
Screenshot: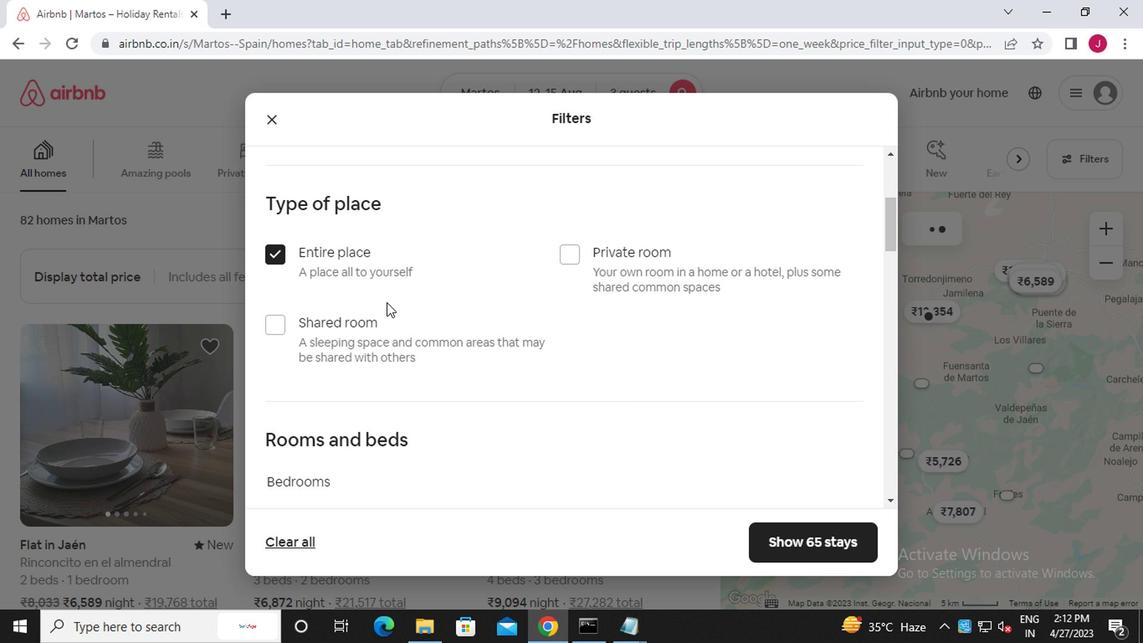 
Action: Mouse moved to (380, 267)
Screenshot: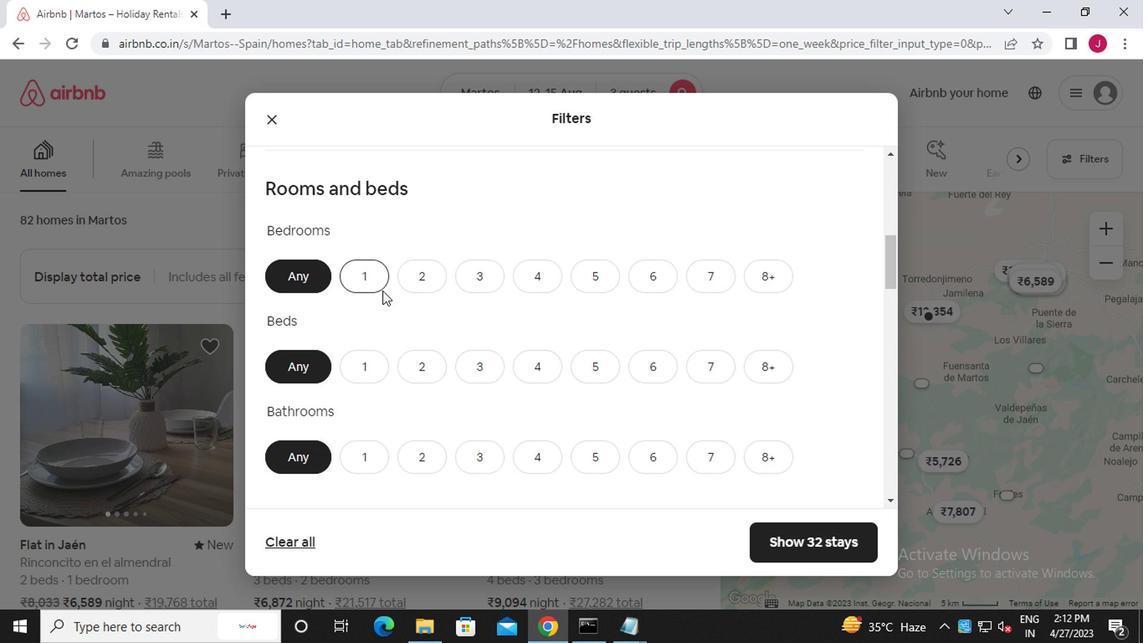
Action: Mouse pressed left at (380, 267)
Screenshot: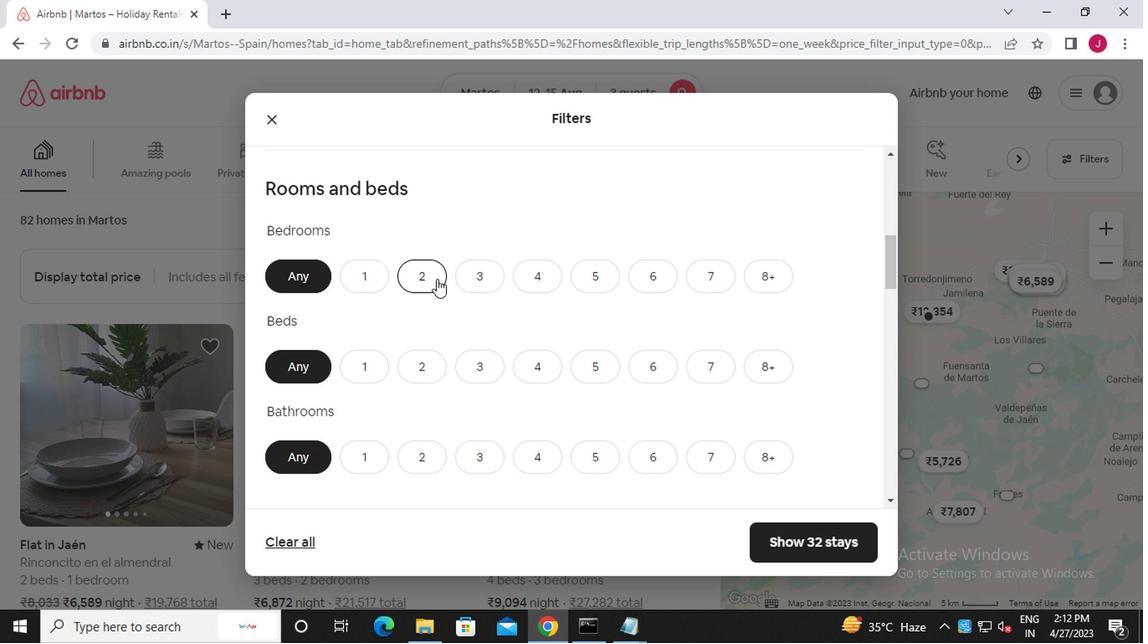 
Action: Mouse moved to (414, 327)
Screenshot: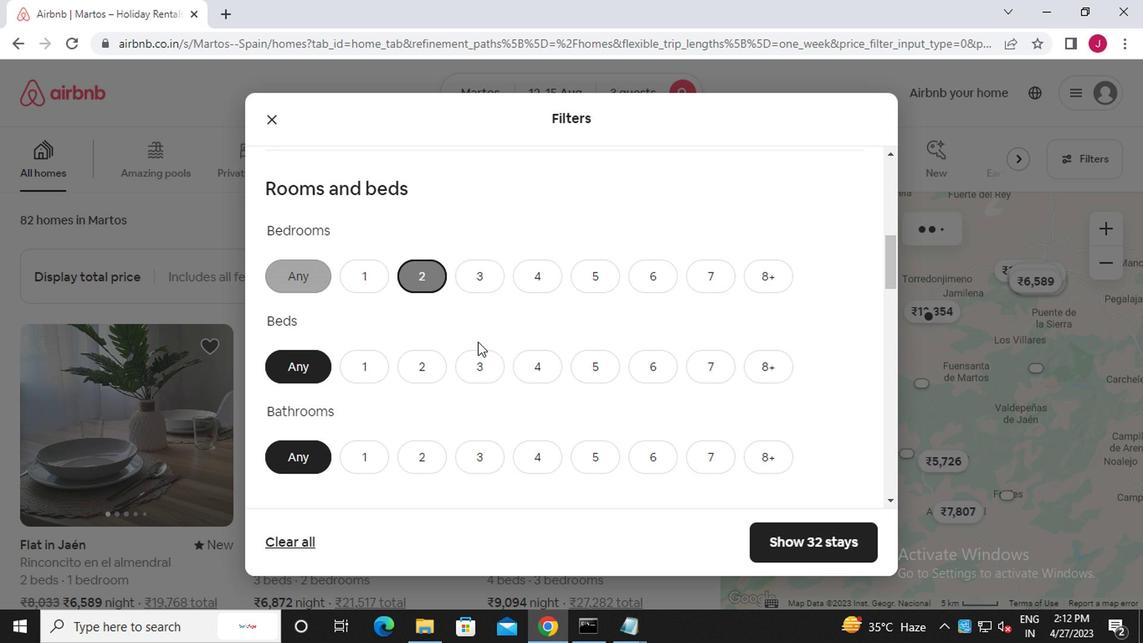 
Action: Mouse pressed left at (414, 327)
Screenshot: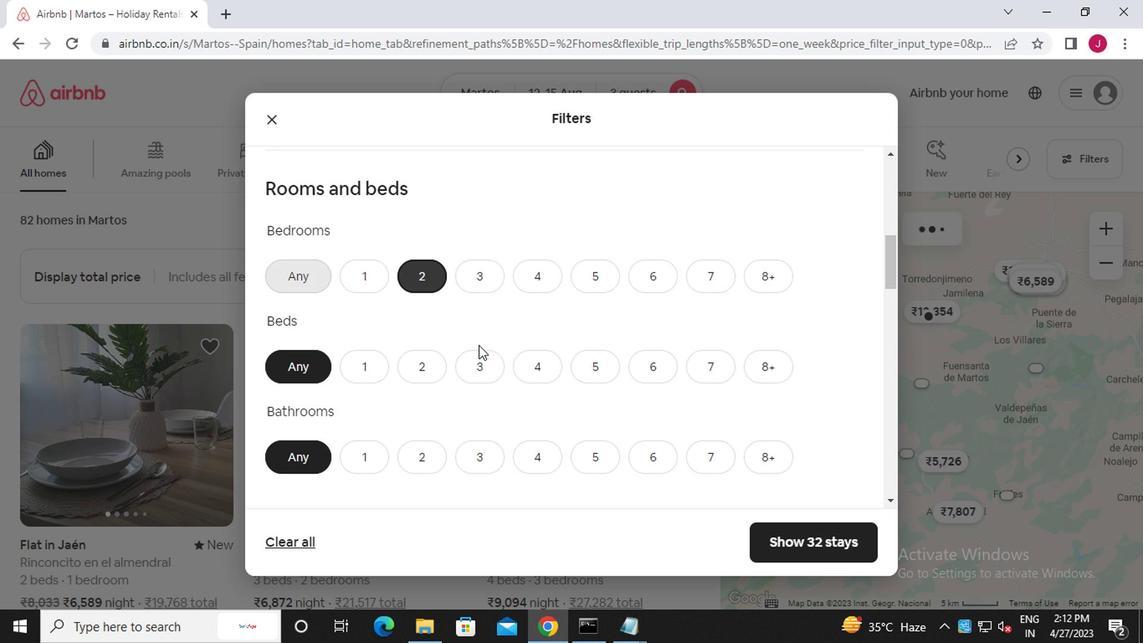 
Action: Mouse moved to (336, 391)
Screenshot: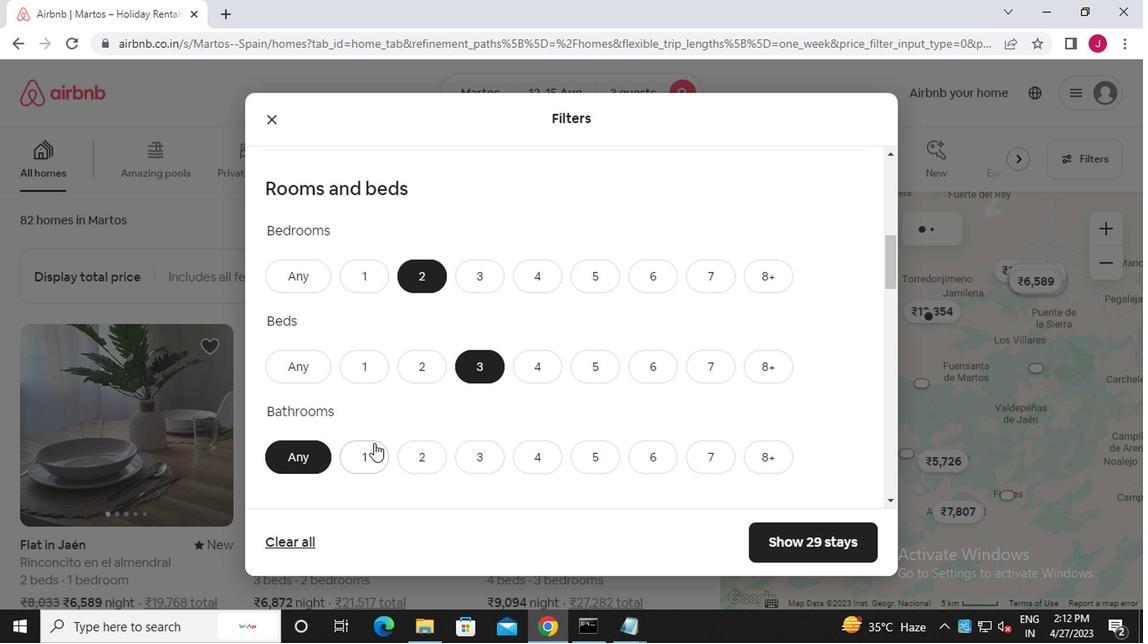 
Action: Mouse pressed left at (336, 391)
Screenshot: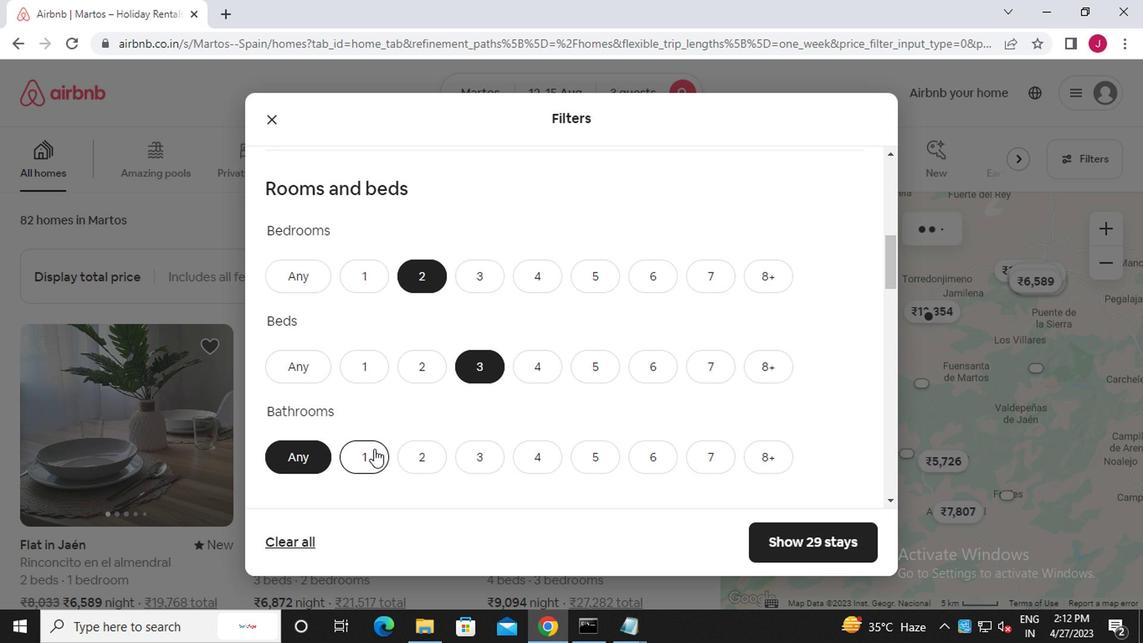 
Action: Mouse moved to (334, 393)
Screenshot: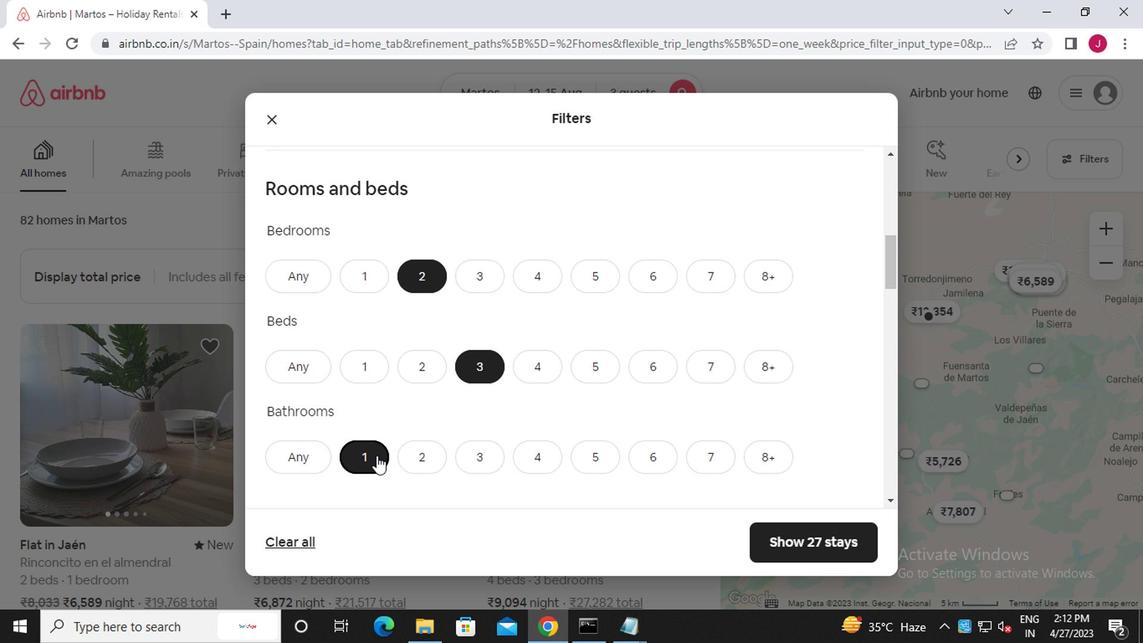 
Action: Mouse scrolled (334, 393) with delta (0, 0)
Screenshot: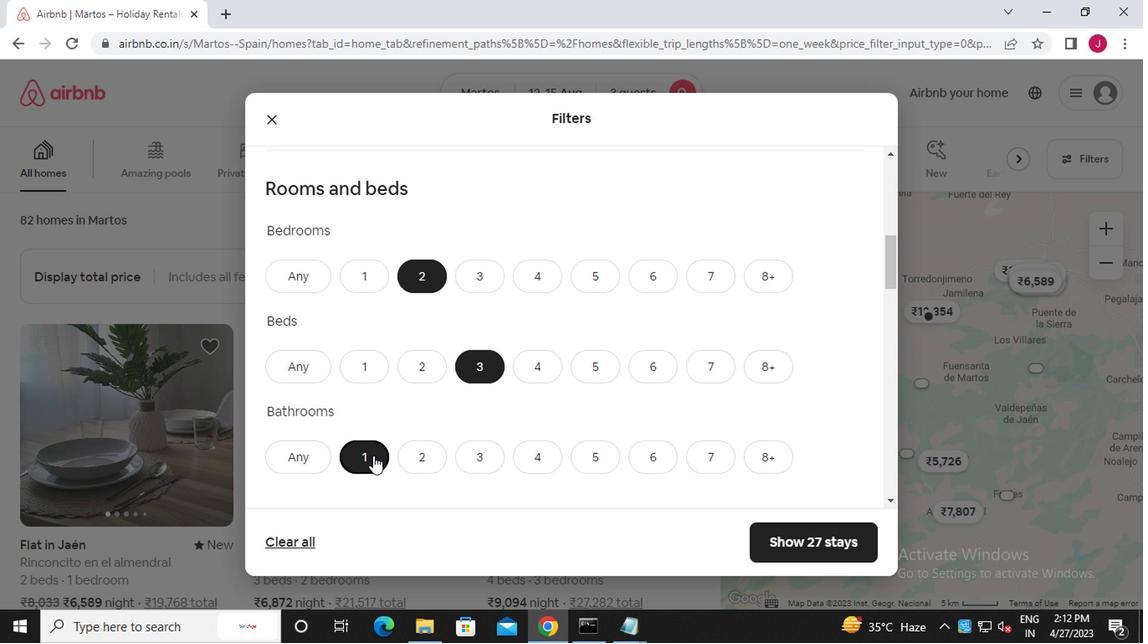 
Action: Mouse scrolled (334, 393) with delta (0, 0)
Screenshot: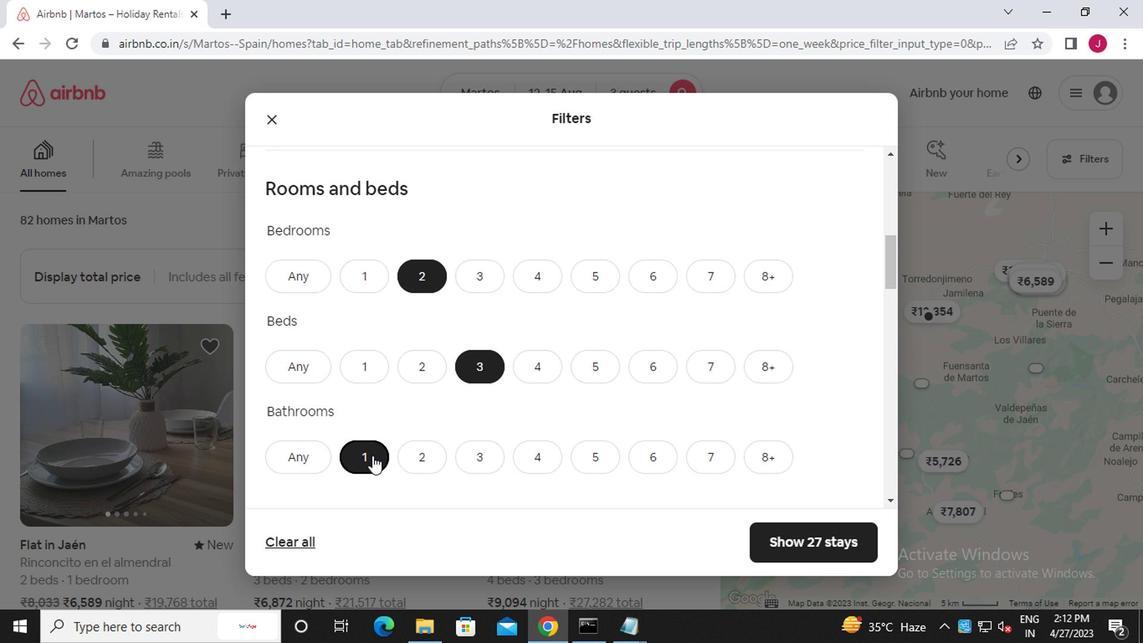 
Action: Mouse moved to (301, 394)
Screenshot: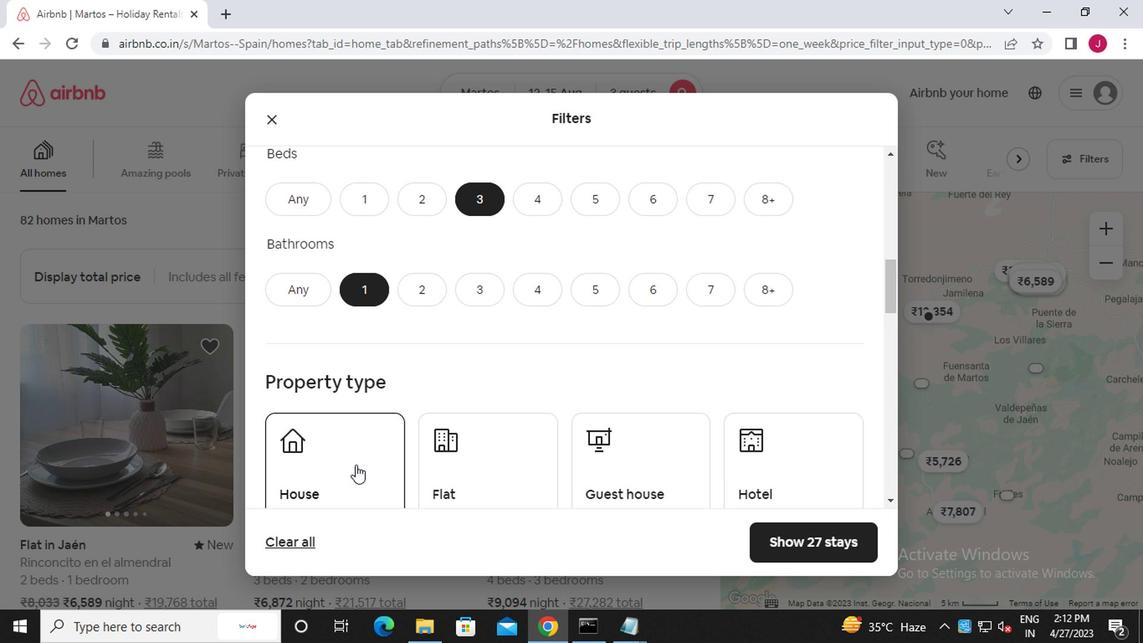 
Action: Mouse pressed left at (301, 394)
Screenshot: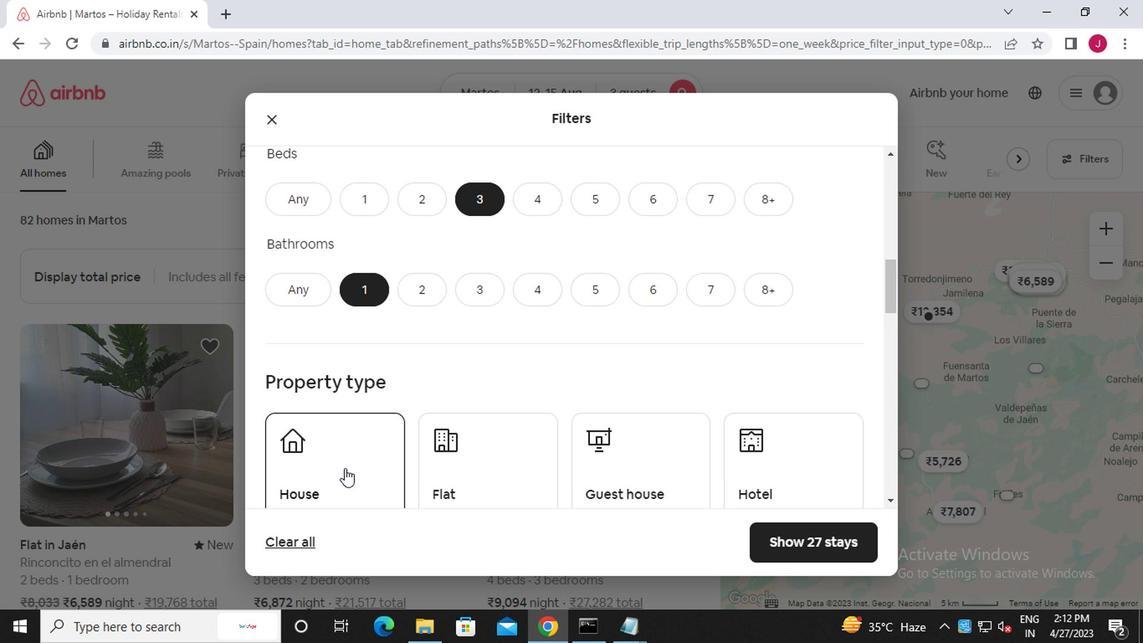 
Action: Mouse moved to (390, 409)
Screenshot: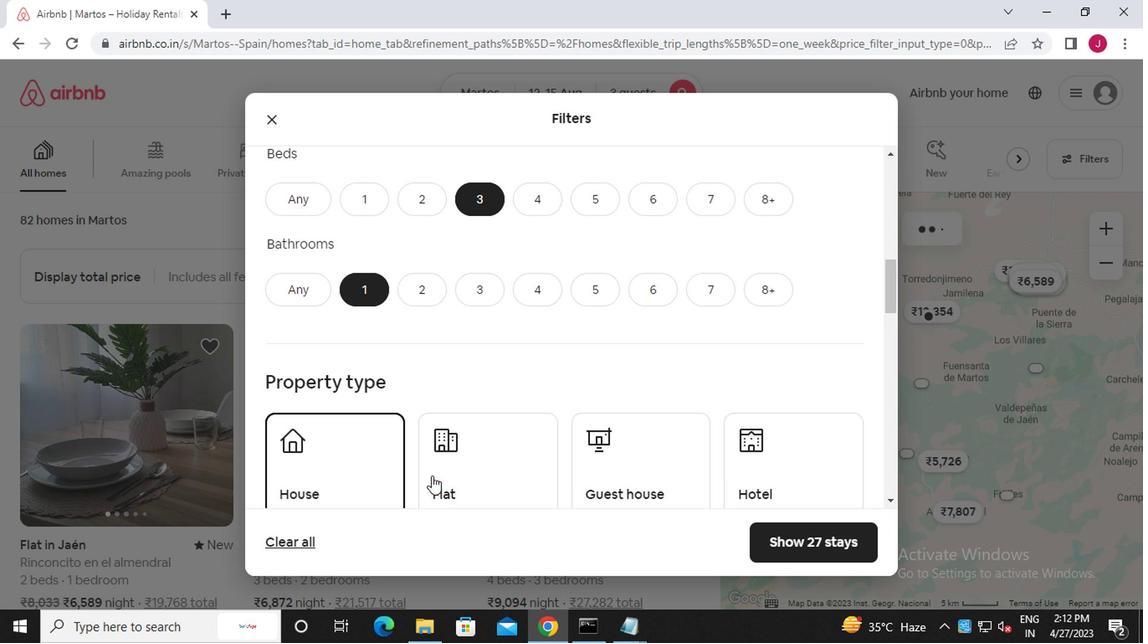 
Action: Mouse pressed left at (390, 409)
Screenshot: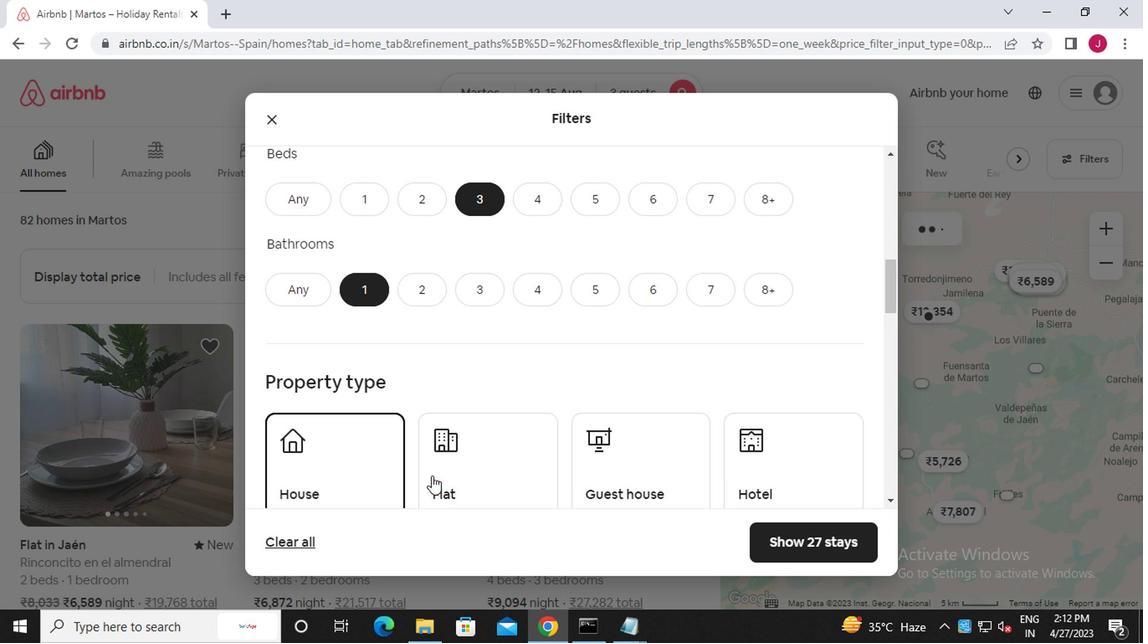 
Action: Mouse moved to (526, 405)
Screenshot: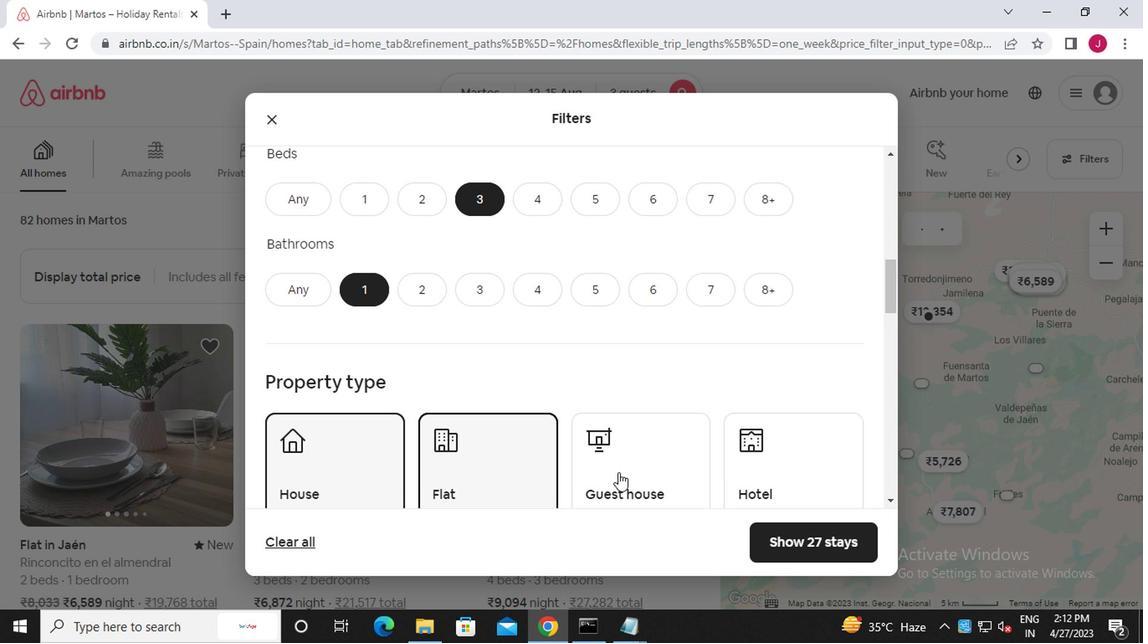 
Action: Mouse pressed left at (526, 405)
Screenshot: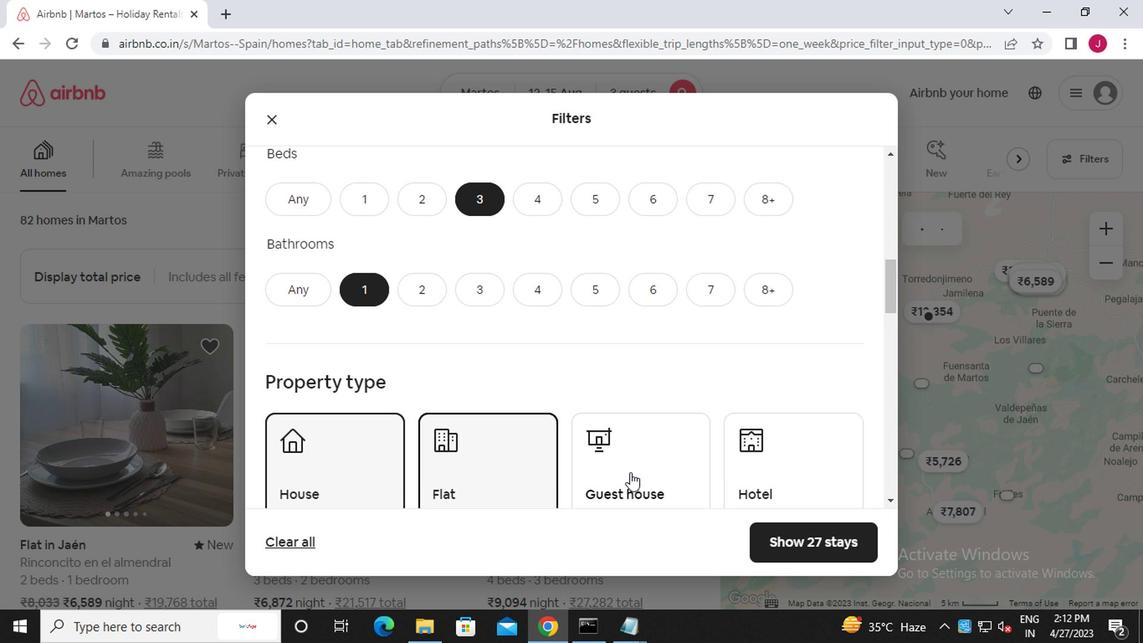 
Action: Mouse moved to (552, 400)
Screenshot: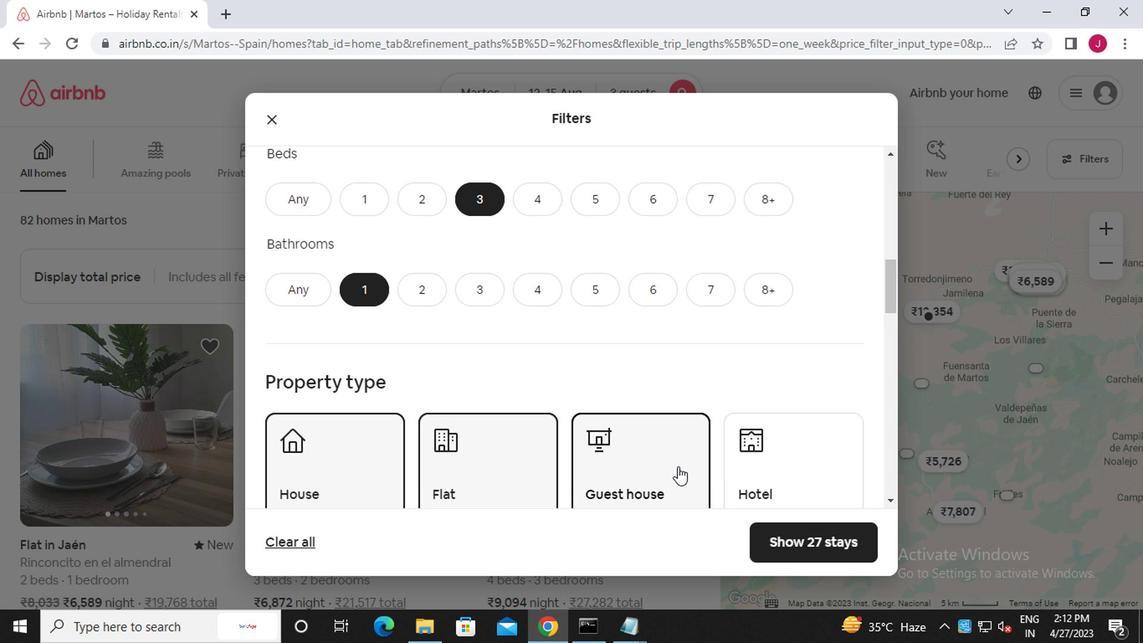 
Action: Mouse scrolled (552, 400) with delta (0, 0)
Screenshot: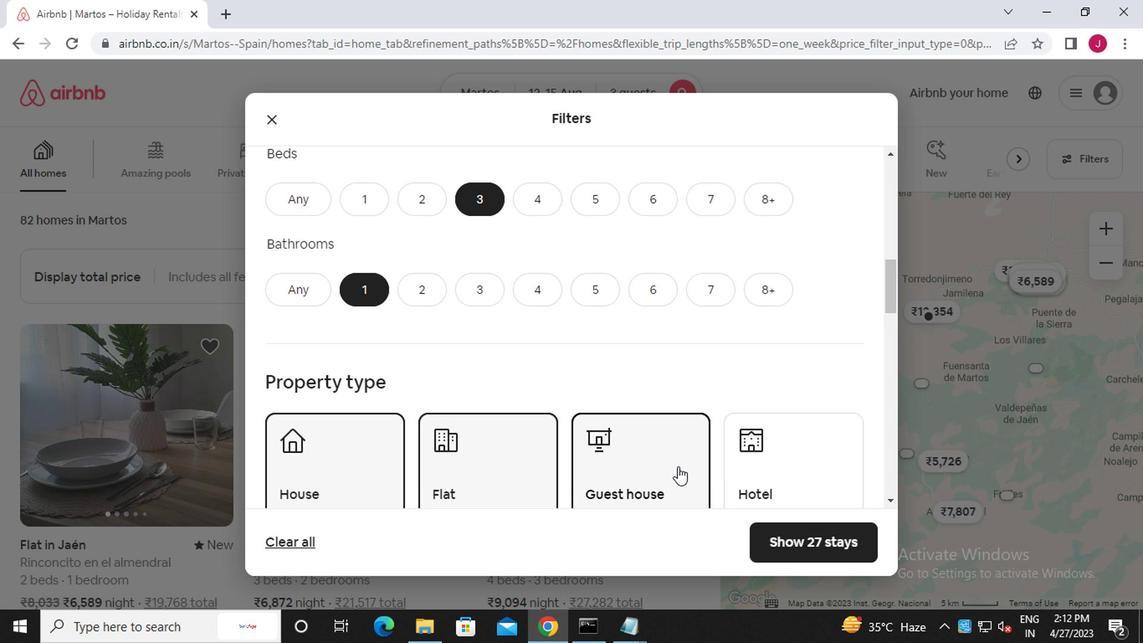 
Action: Mouse scrolled (552, 400) with delta (0, 0)
Screenshot: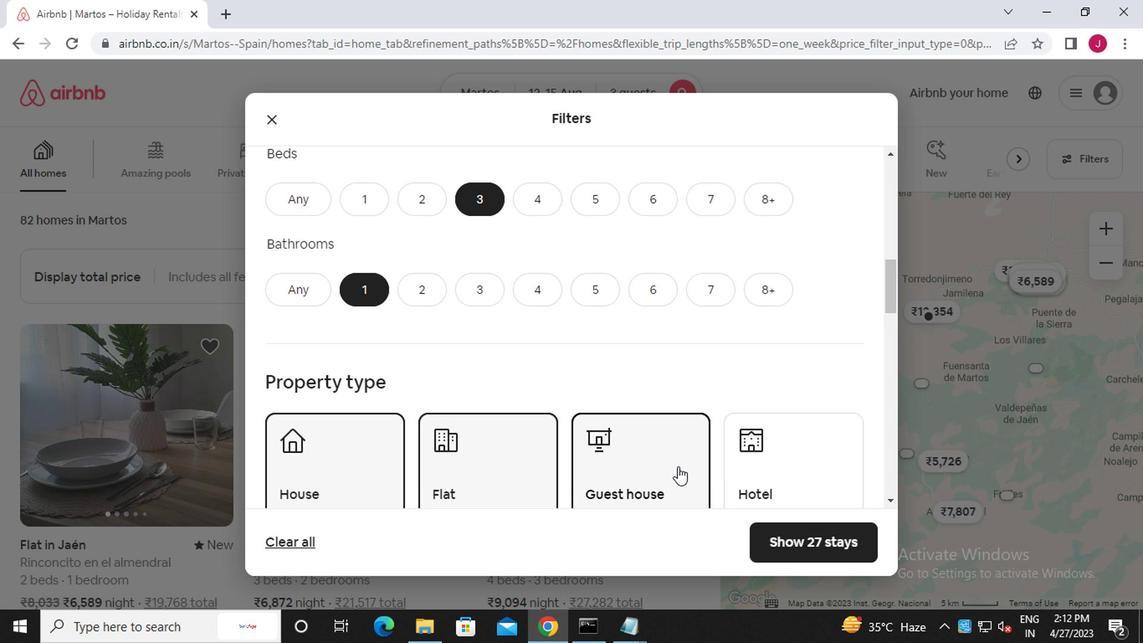 
Action: Mouse scrolled (552, 400) with delta (0, 0)
Screenshot: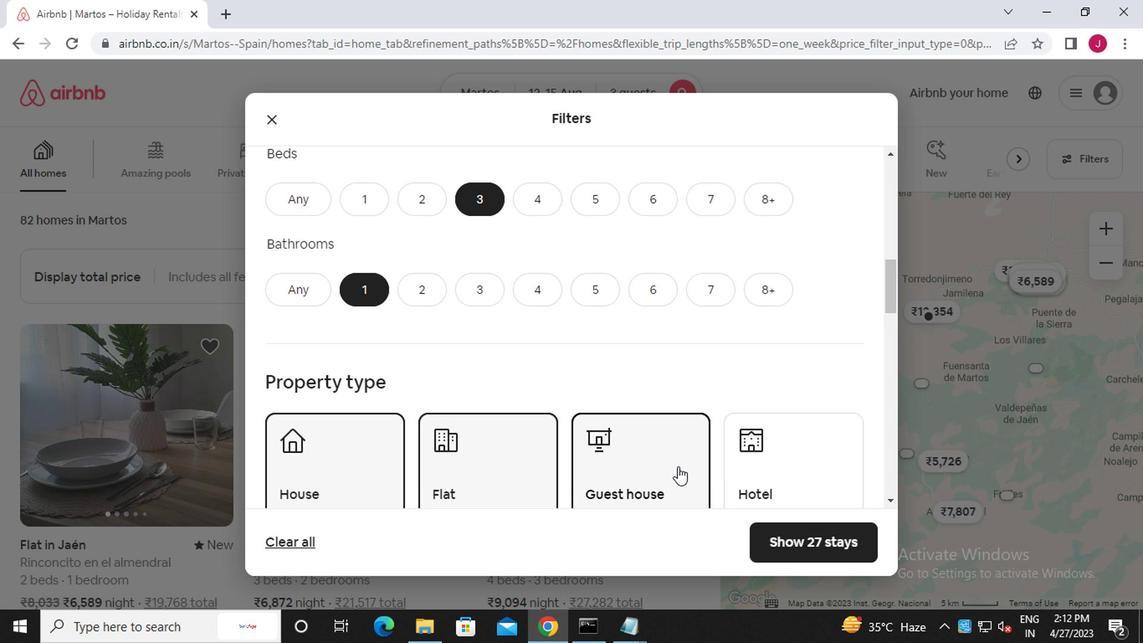 
Action: Mouse scrolled (552, 400) with delta (0, 0)
Screenshot: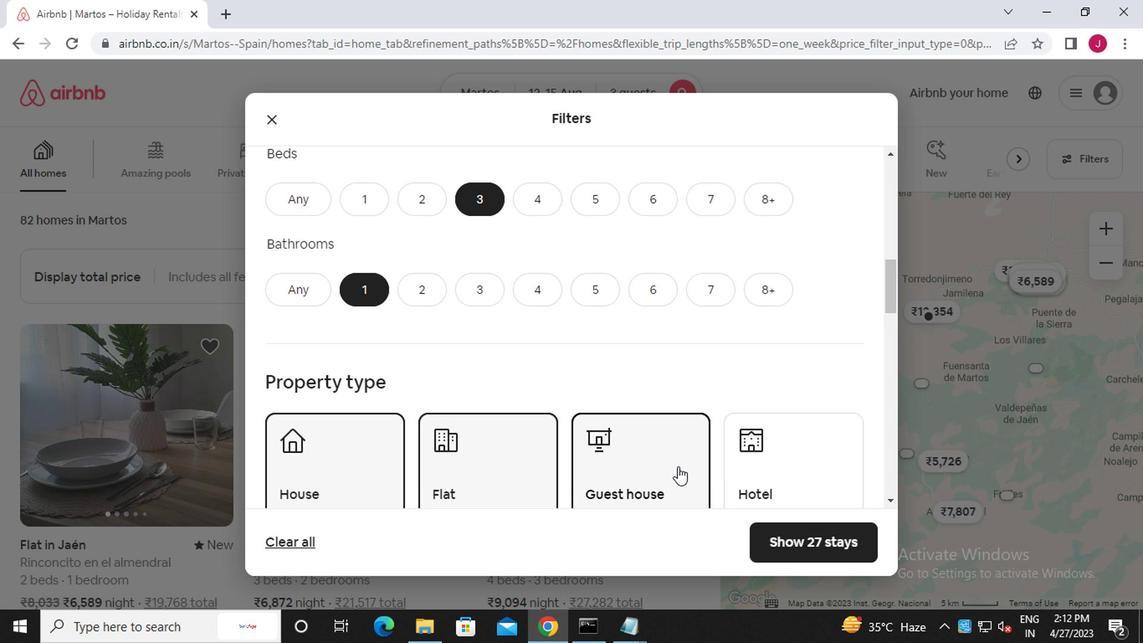 
Action: Mouse scrolled (552, 400) with delta (0, 0)
Screenshot: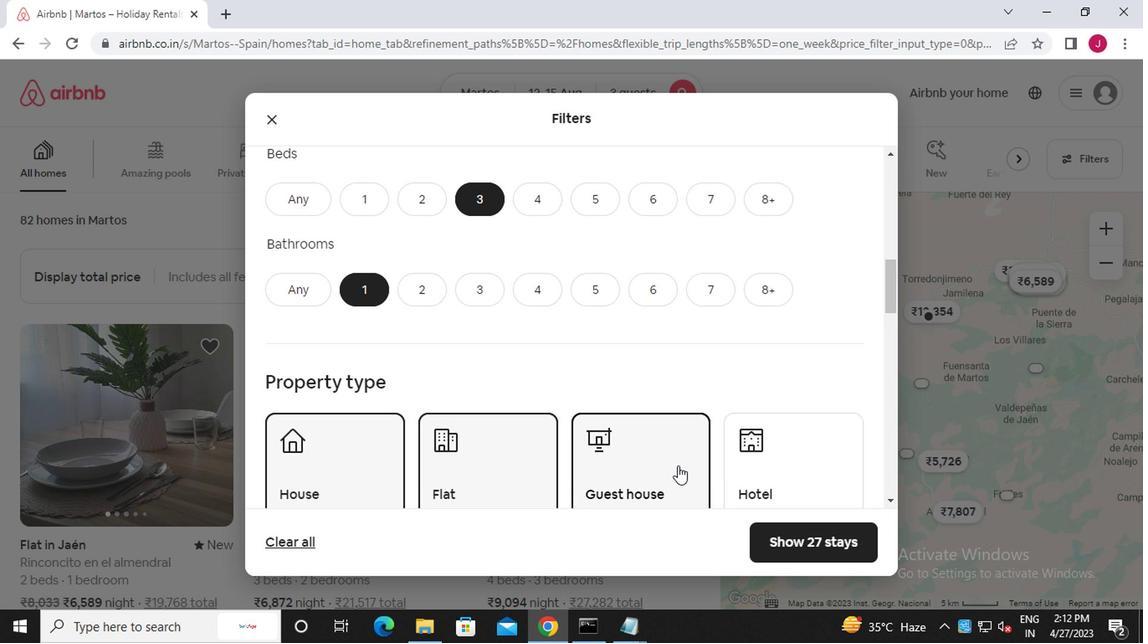 
Action: Mouse scrolled (552, 400) with delta (0, 0)
Screenshot: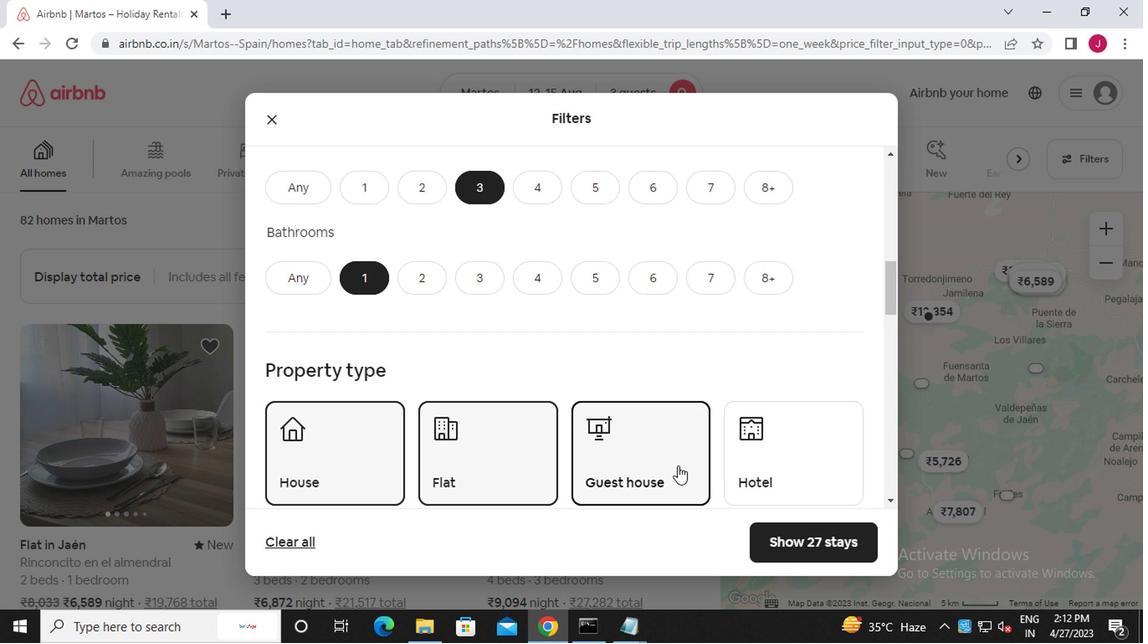 
Action: Mouse moved to (553, 400)
Screenshot: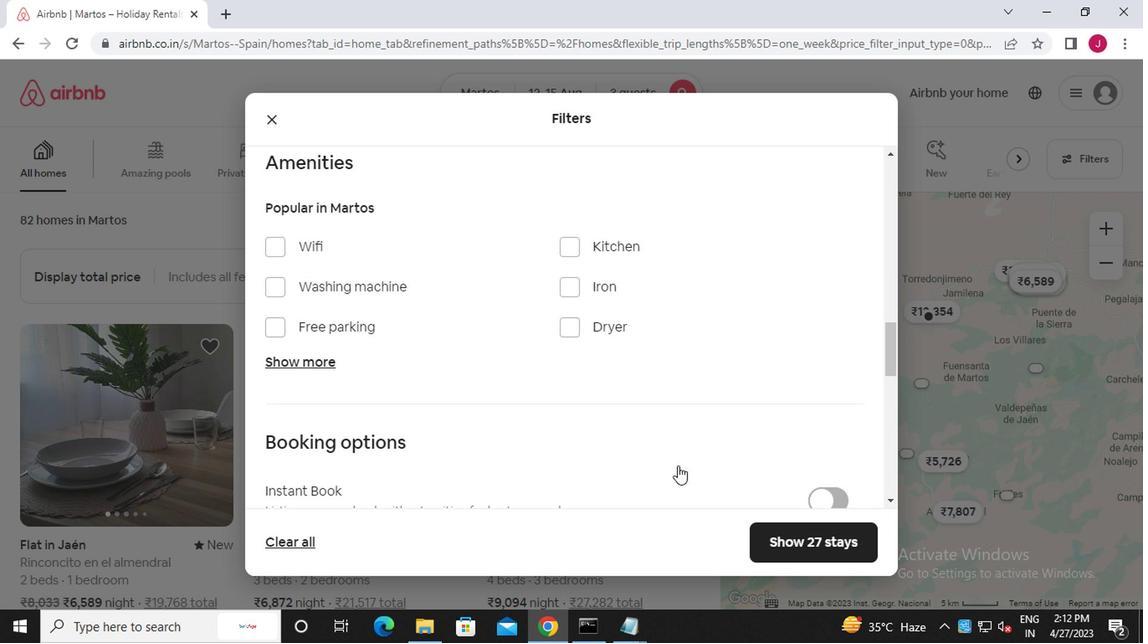 
Action: Mouse scrolled (553, 400) with delta (0, 0)
Screenshot: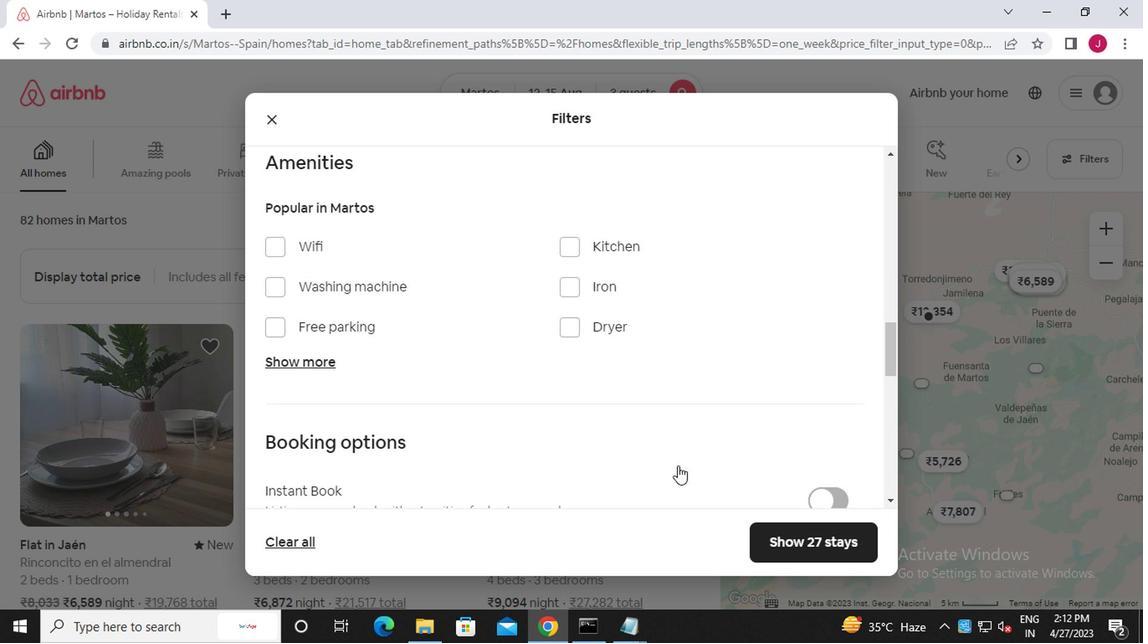 
Action: Mouse moved to (661, 348)
Screenshot: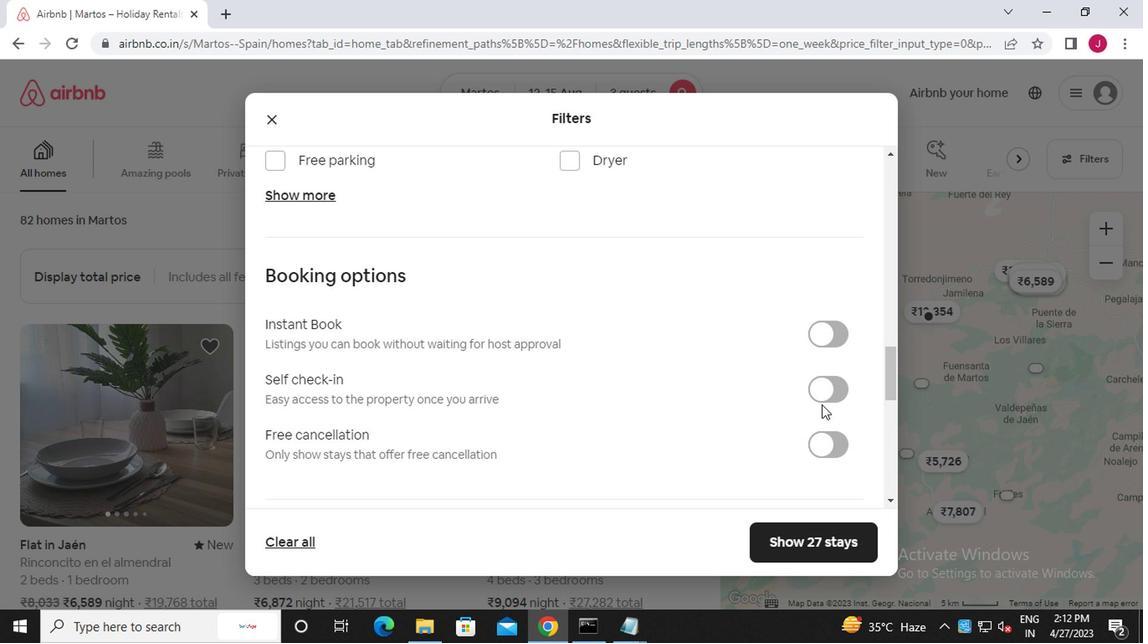 
Action: Mouse pressed left at (661, 348)
Screenshot: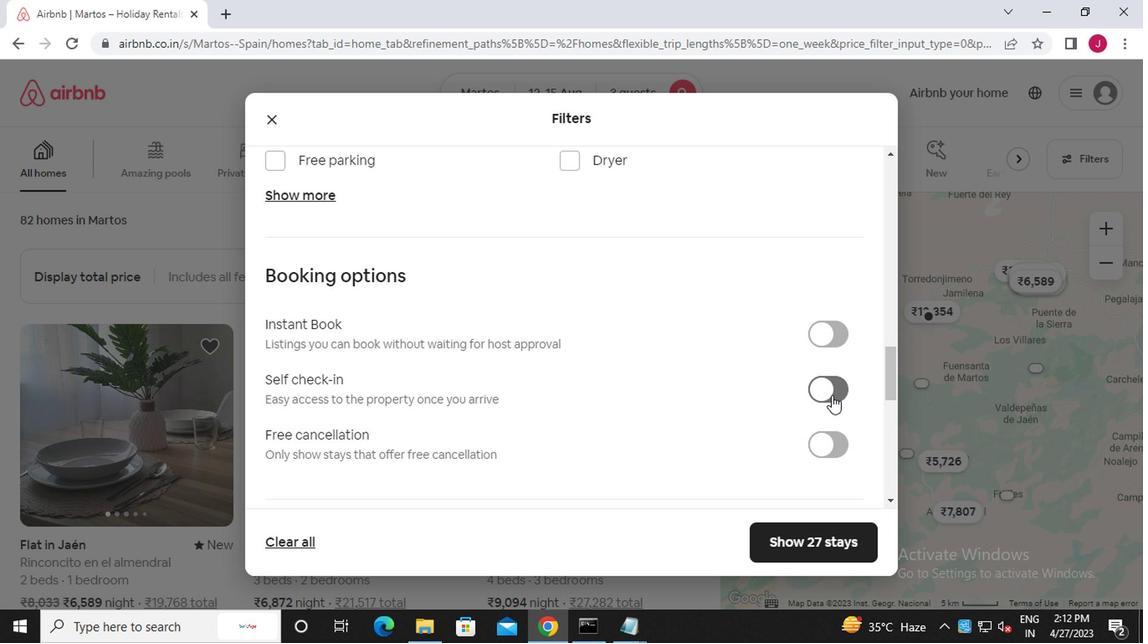 
Action: Mouse moved to (340, 370)
Screenshot: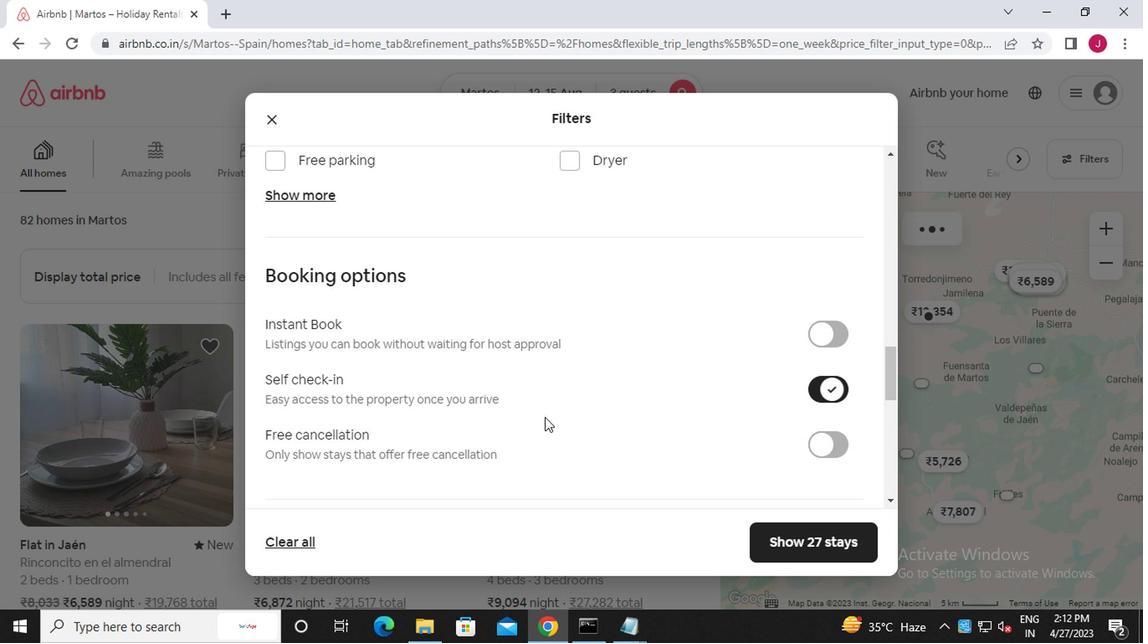 
Action: Mouse scrolled (340, 369) with delta (0, 0)
Screenshot: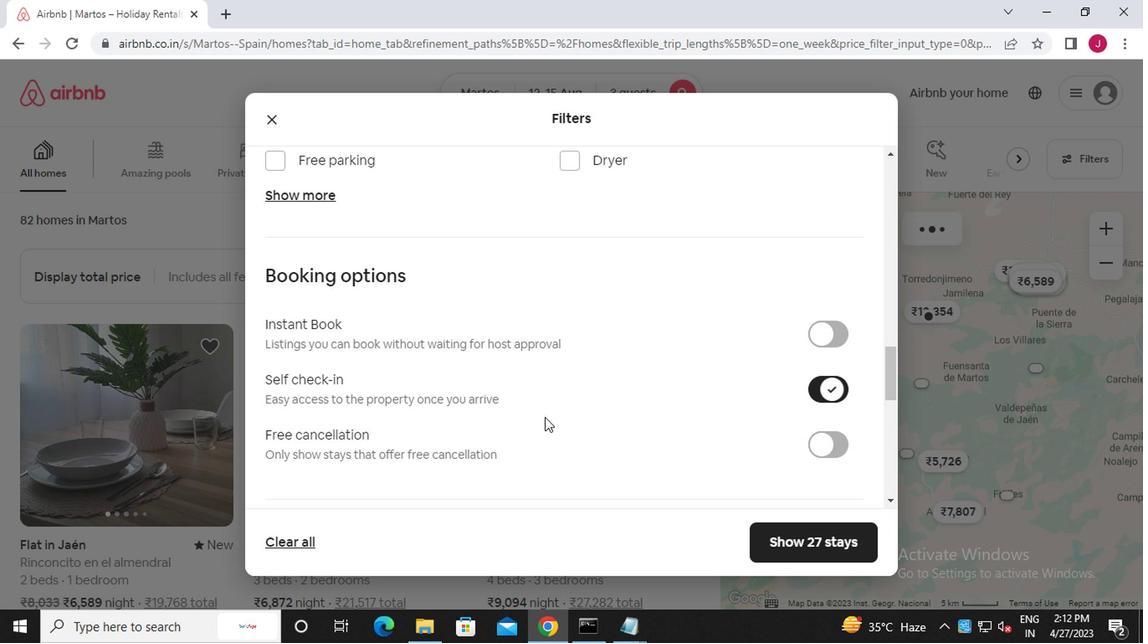 
Action: Mouse moved to (338, 370)
Screenshot: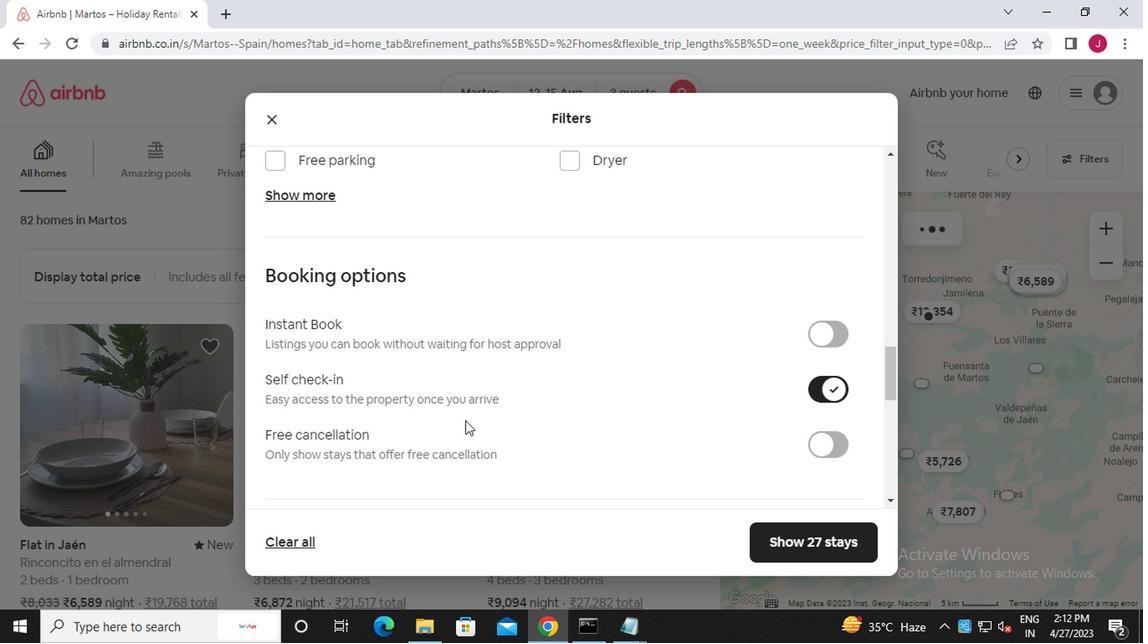
Action: Mouse scrolled (338, 369) with delta (0, 0)
Screenshot: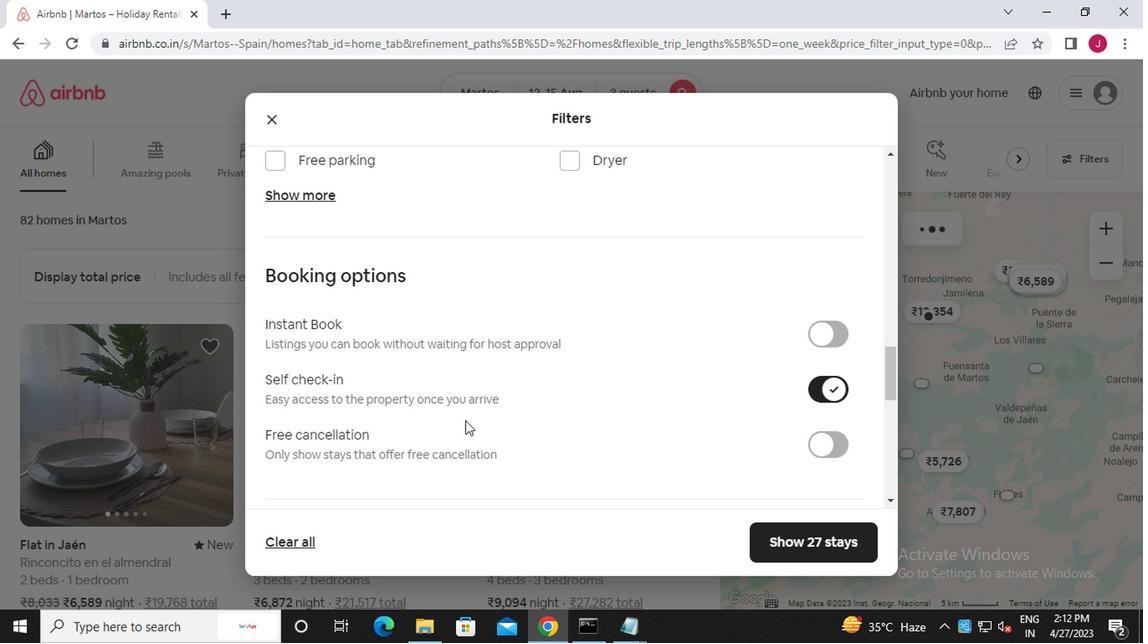 
Action: Mouse moved to (338, 370)
Screenshot: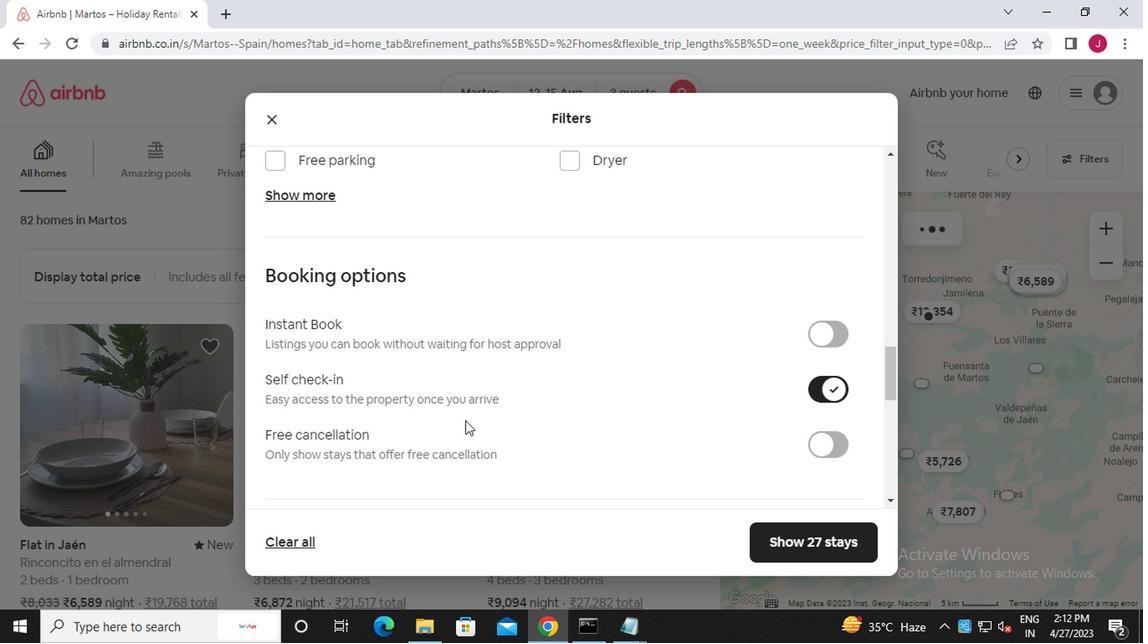 
Action: Mouse scrolled (338, 369) with delta (0, 0)
Screenshot: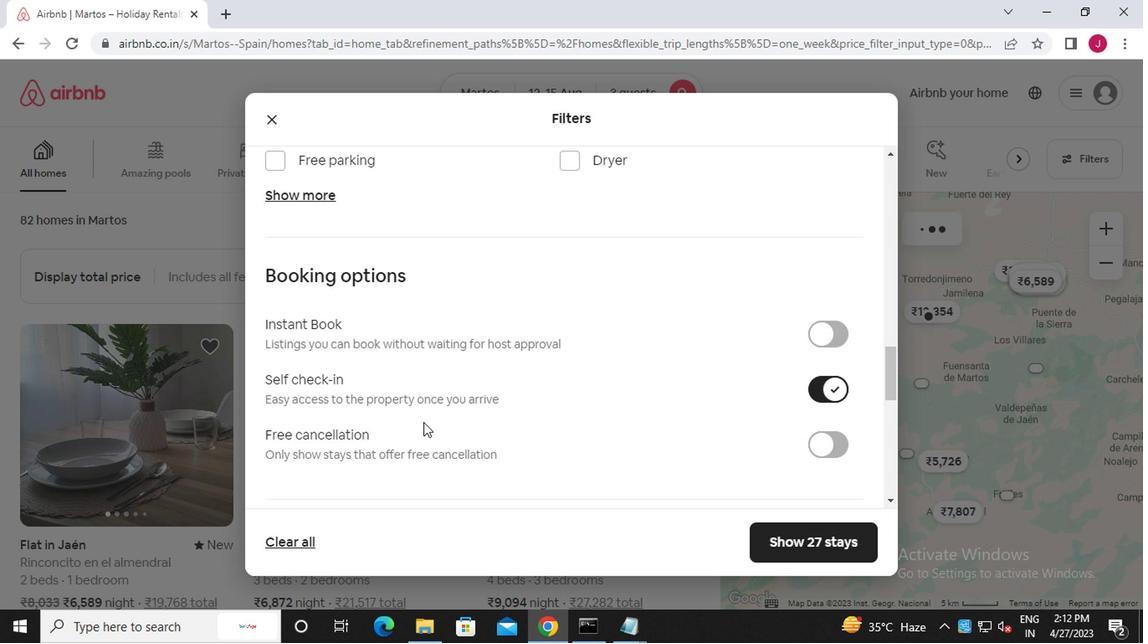 
Action: Mouse scrolled (338, 369) with delta (0, 0)
Screenshot: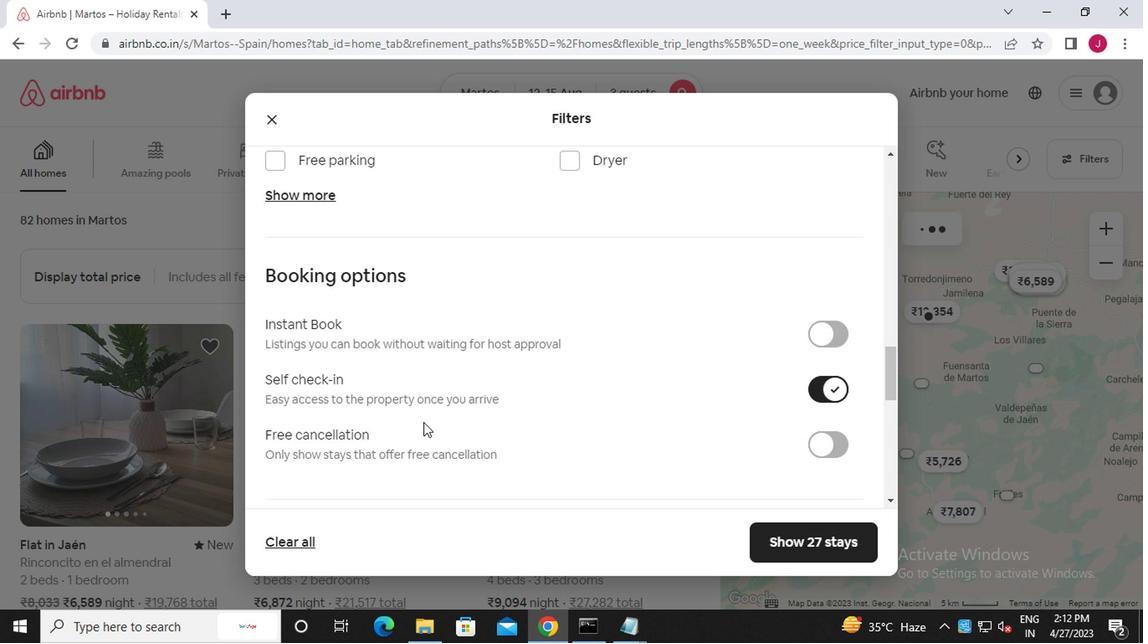 
Action: Mouse scrolled (338, 369) with delta (0, 0)
Screenshot: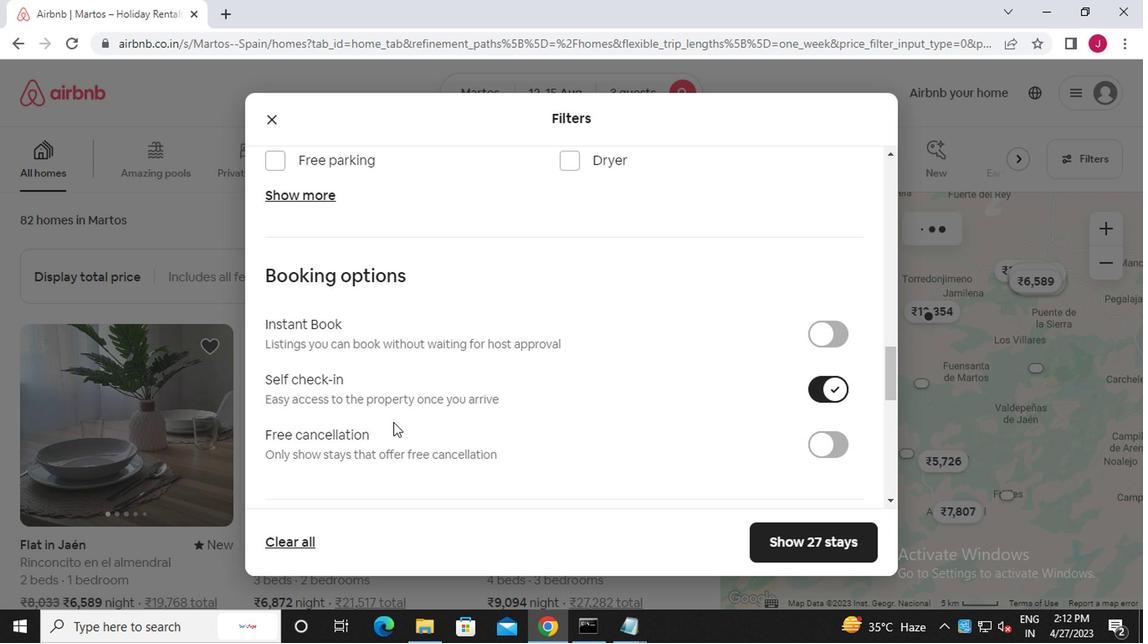 
Action: Mouse scrolled (338, 369) with delta (0, 0)
Screenshot: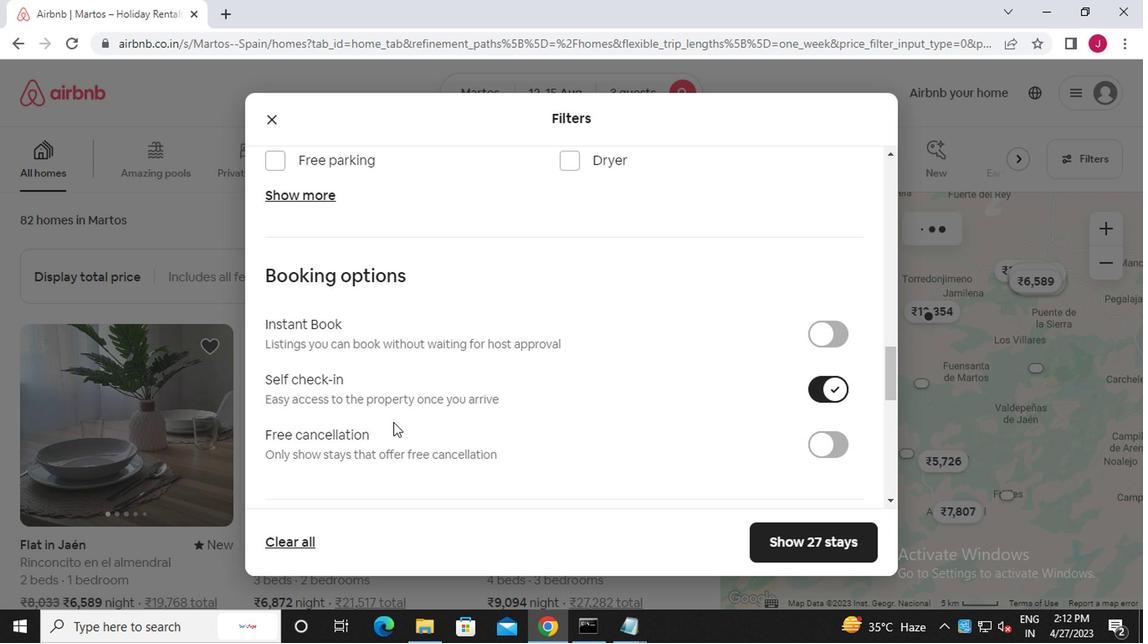 
Action: Mouse scrolled (338, 369) with delta (0, 0)
Screenshot: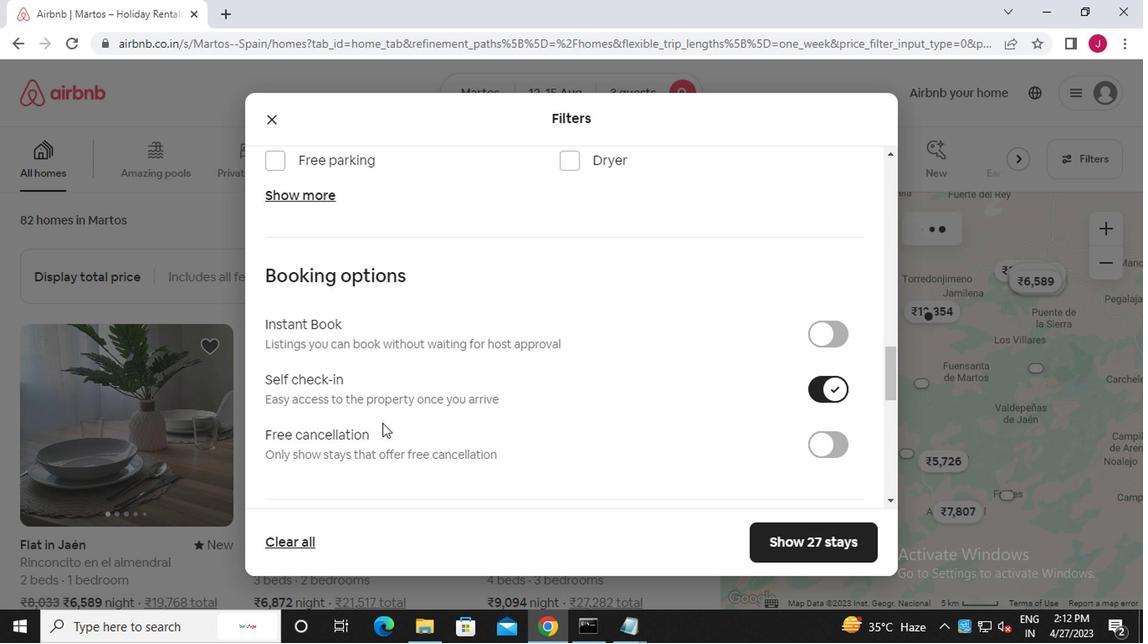 
Action: Mouse scrolled (338, 369) with delta (0, 0)
Screenshot: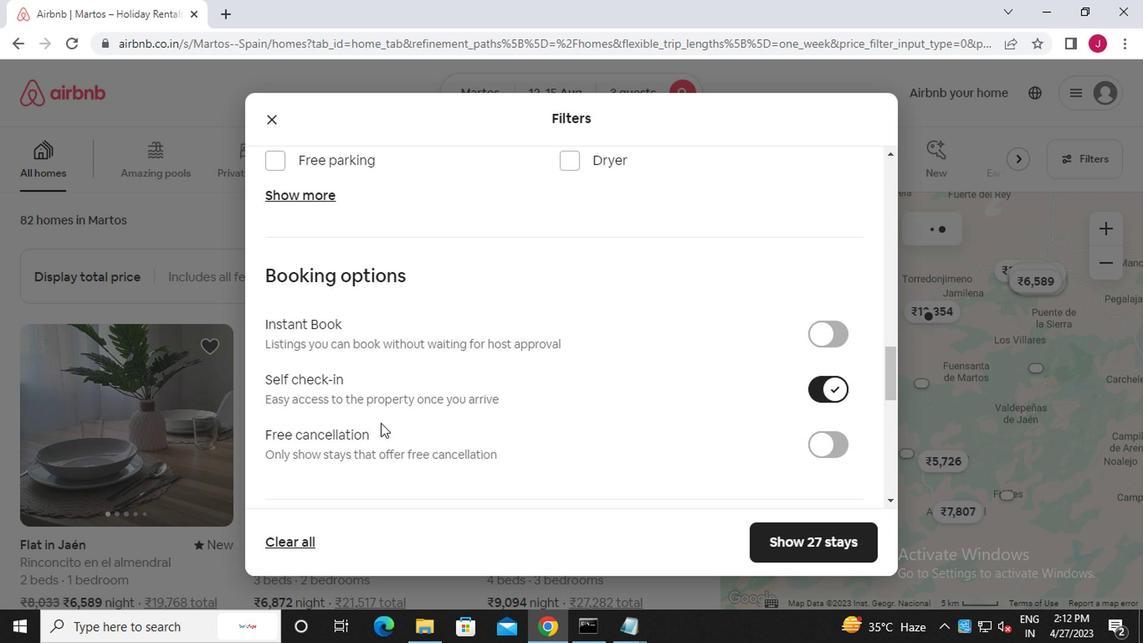 
Action: Mouse moved to (261, 350)
Screenshot: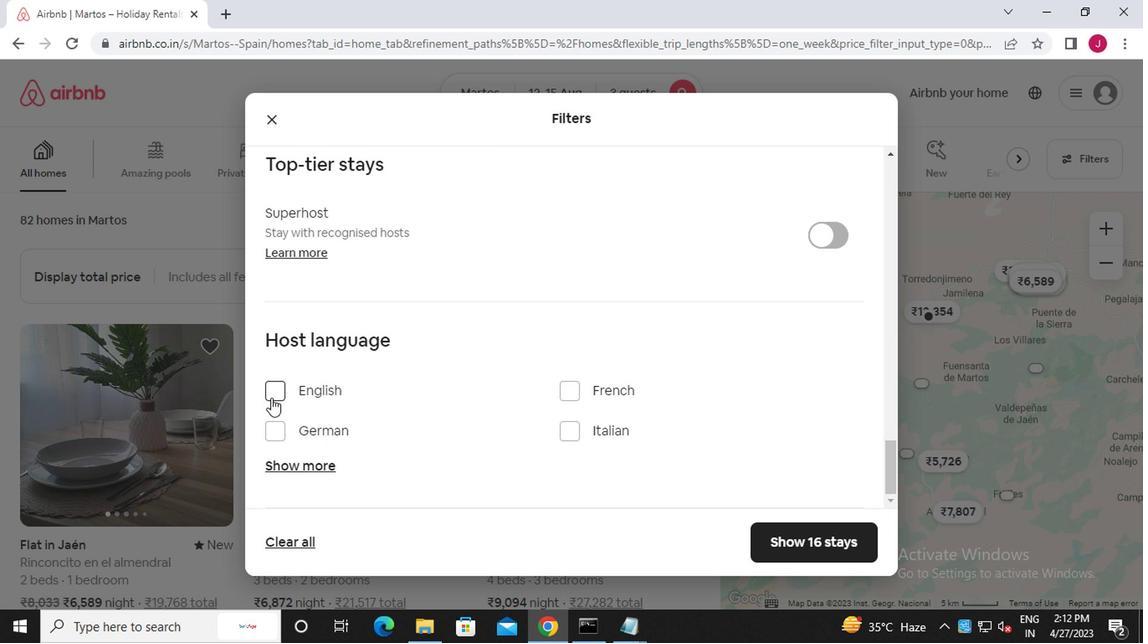 
Action: Mouse pressed left at (261, 350)
Screenshot: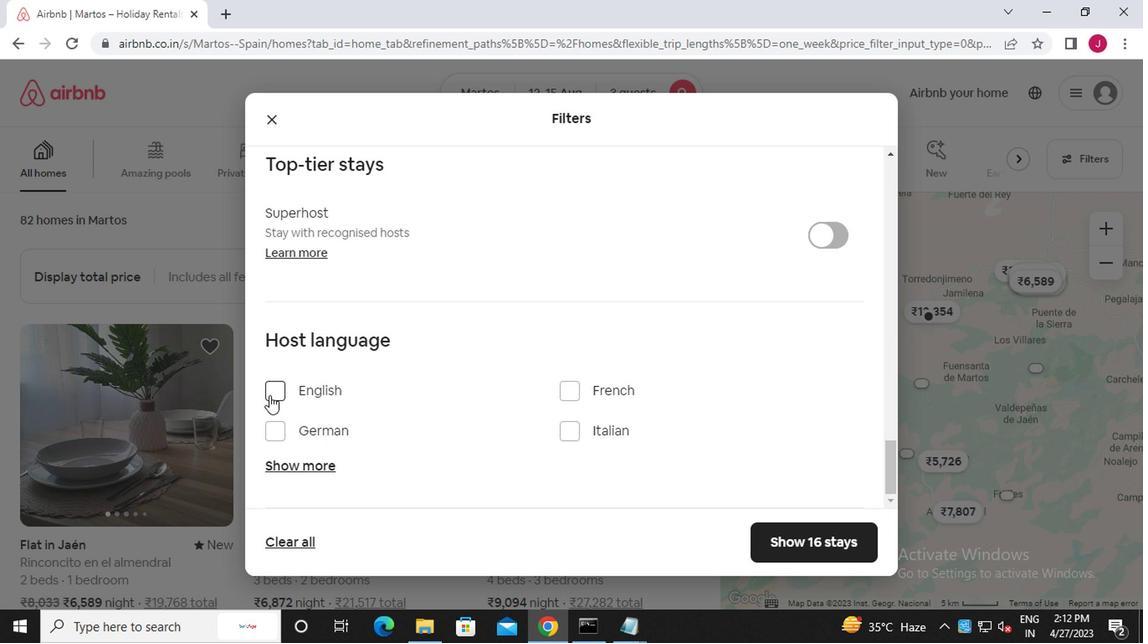 
Action: Mouse moved to (627, 456)
Screenshot: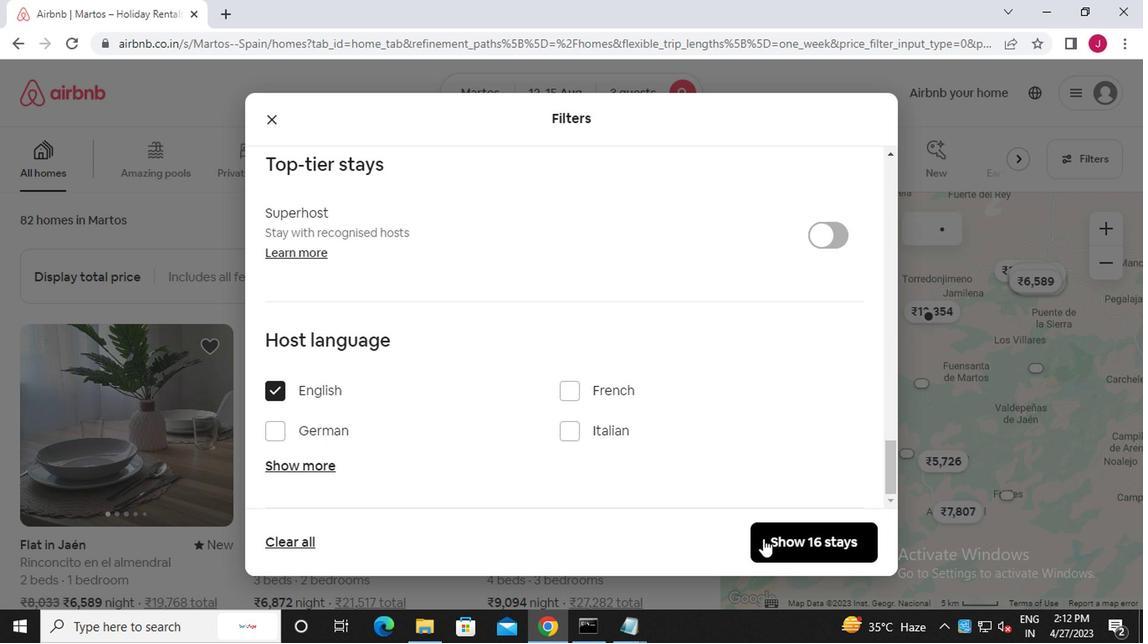 
Action: Mouse pressed left at (627, 456)
Screenshot: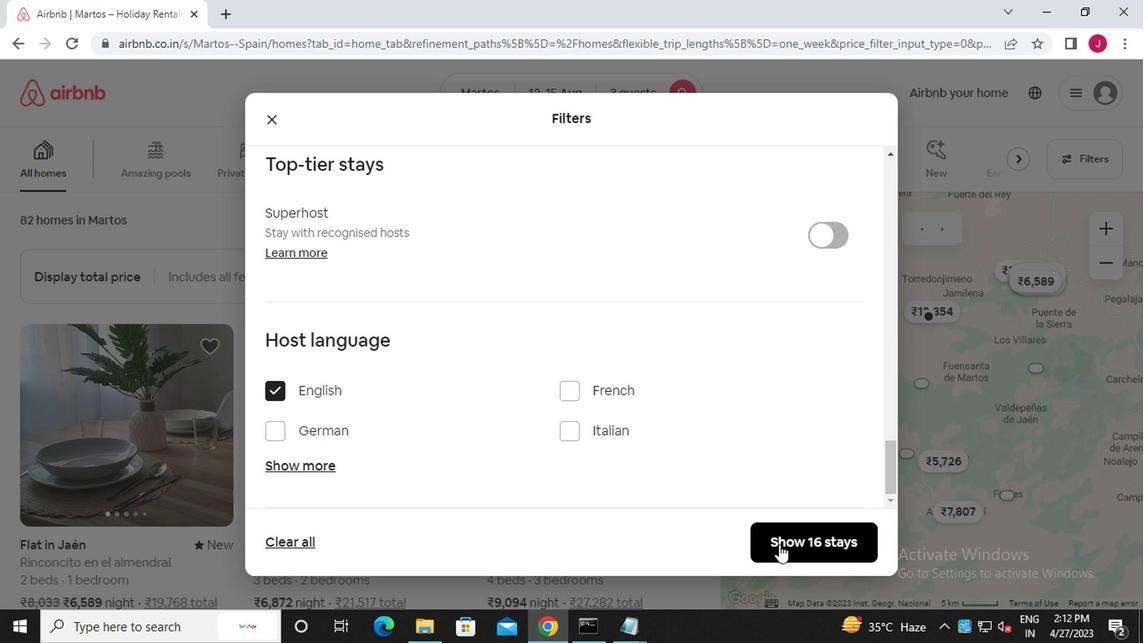 
Action: Mouse moved to (627, 454)
Screenshot: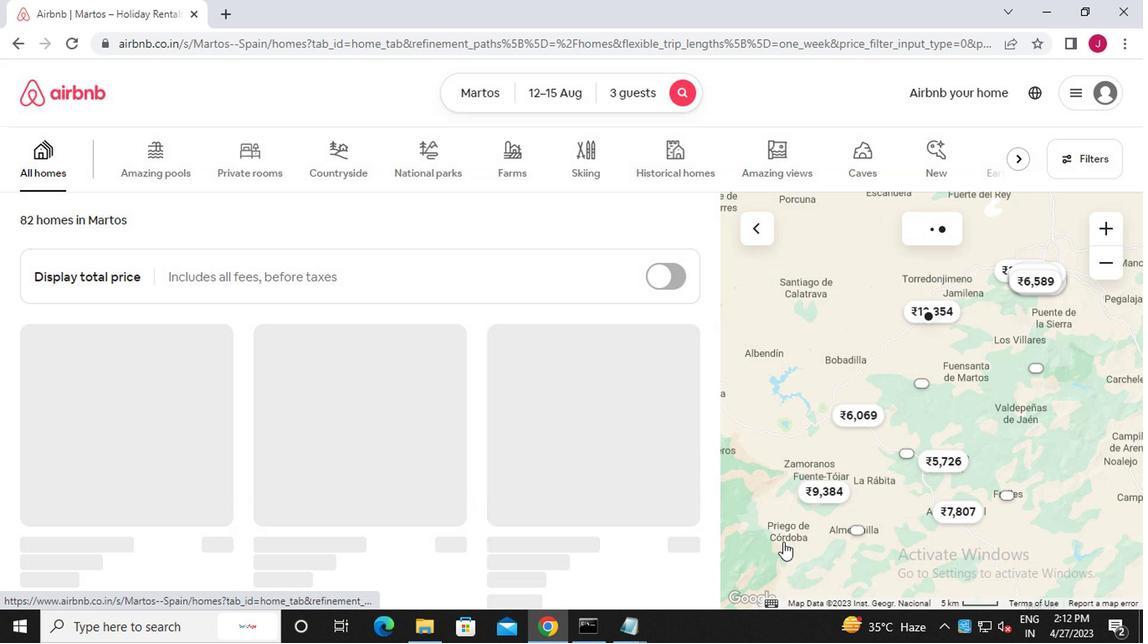 
